 Task: Look for One-way flight tickets for 2 adults, in Premium economy from Aswan to Miami to travel on 16-Dec-2023.  Stops: Any number of stops. Choice of flight is British Airways.  Outbound departure time preference is 10:00.
Action: Mouse moved to (394, 286)
Screenshot: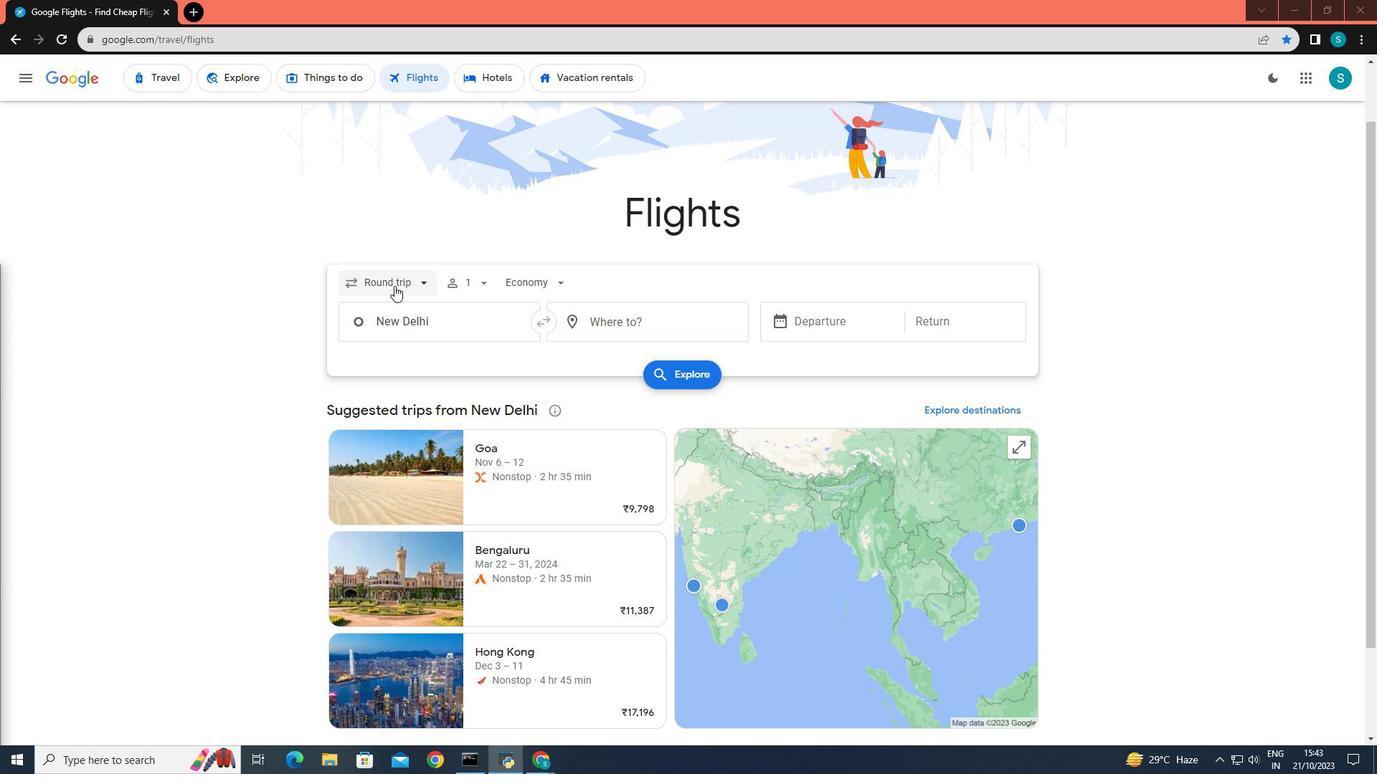 
Action: Mouse pressed left at (394, 286)
Screenshot: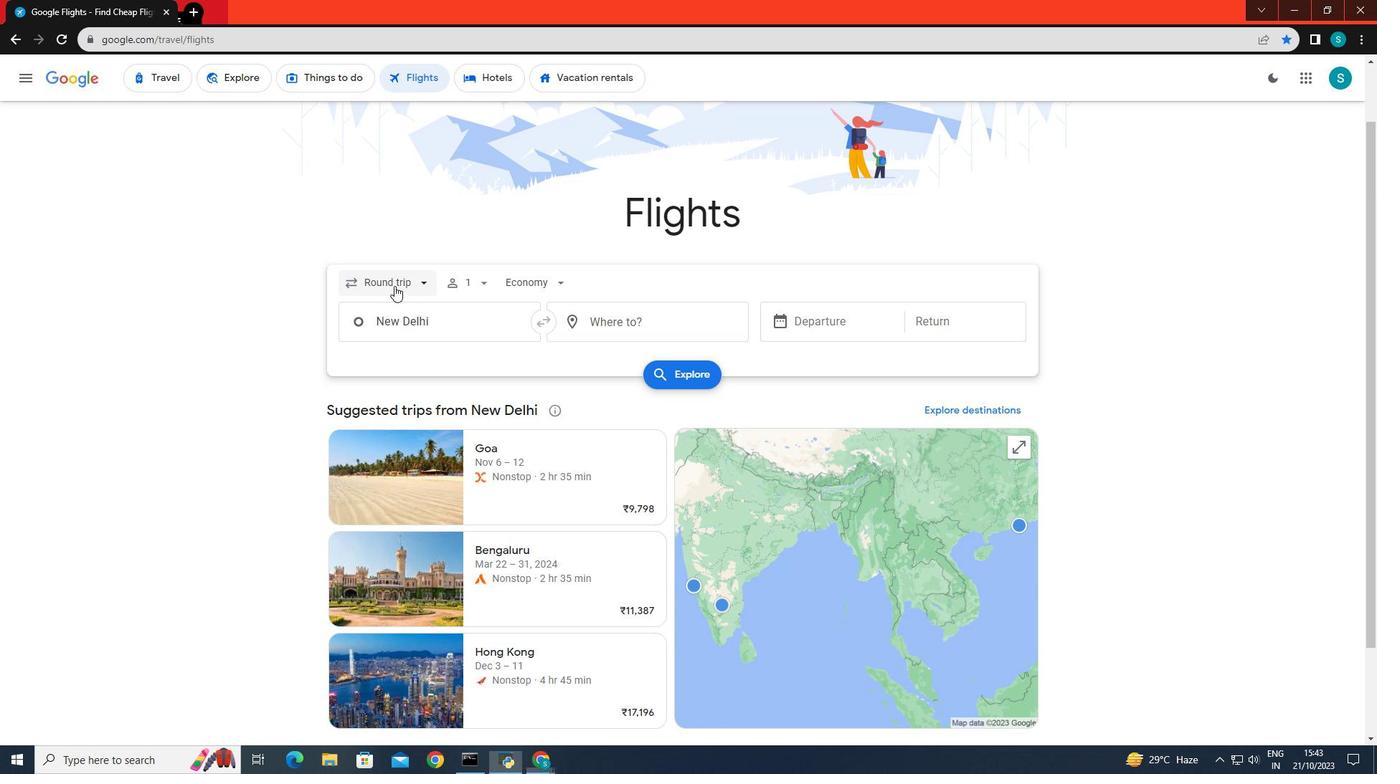 
Action: Mouse moved to (385, 351)
Screenshot: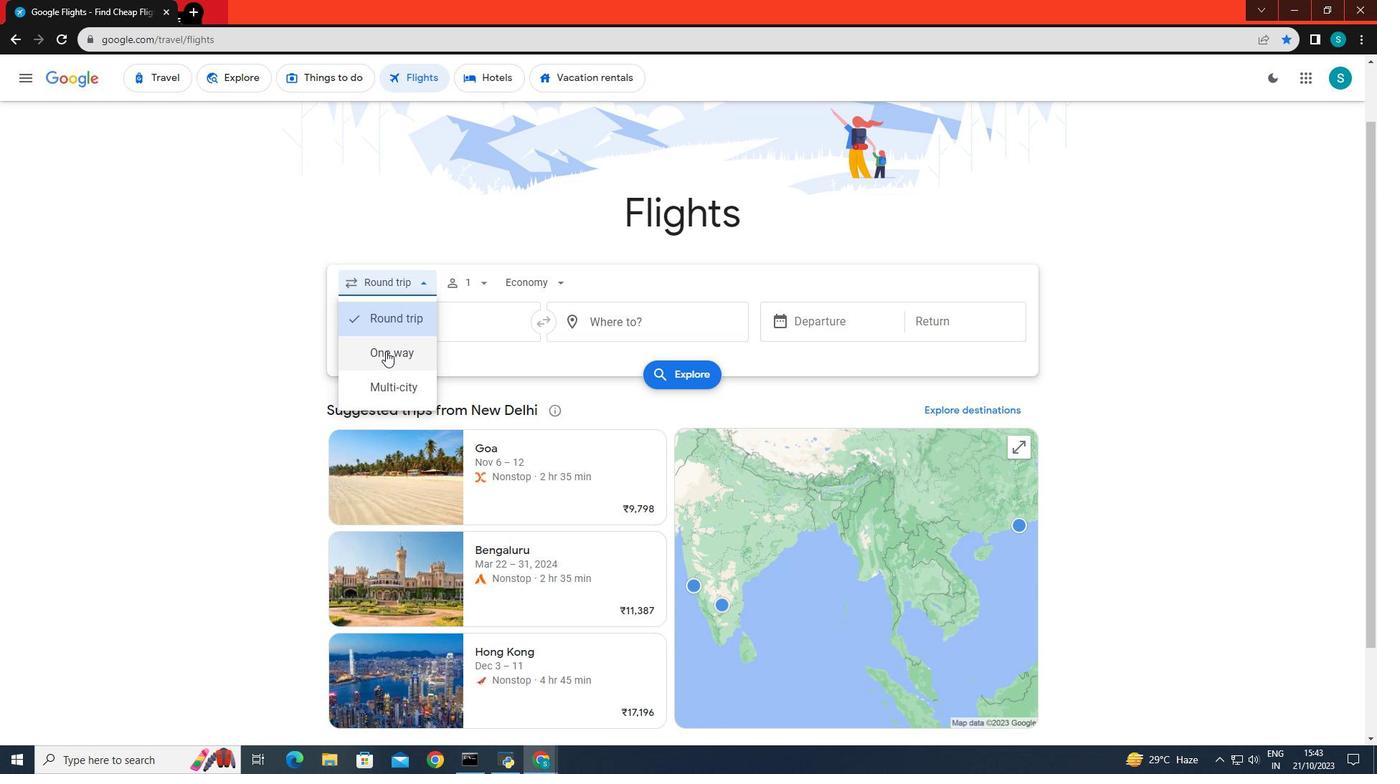 
Action: Mouse pressed left at (385, 351)
Screenshot: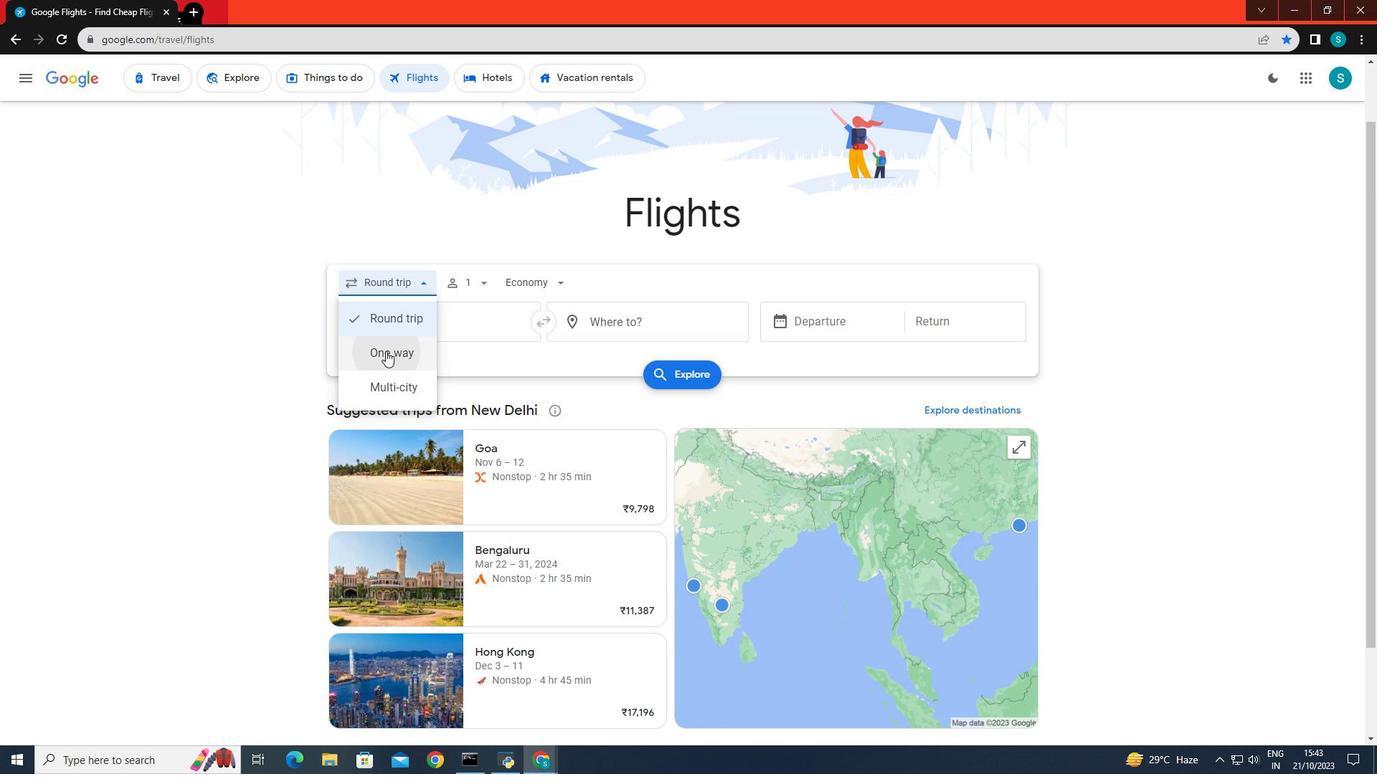 
Action: Mouse moved to (453, 273)
Screenshot: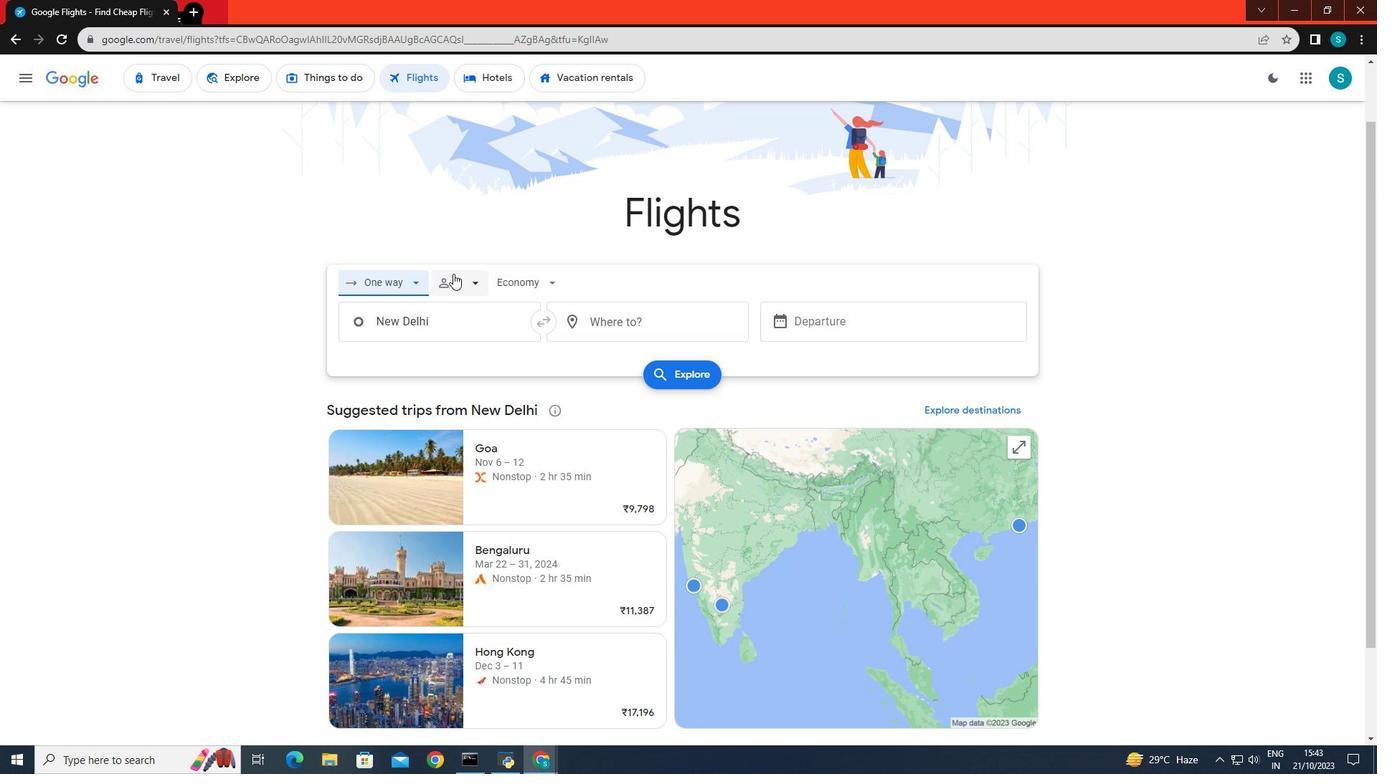 
Action: Mouse pressed left at (453, 273)
Screenshot: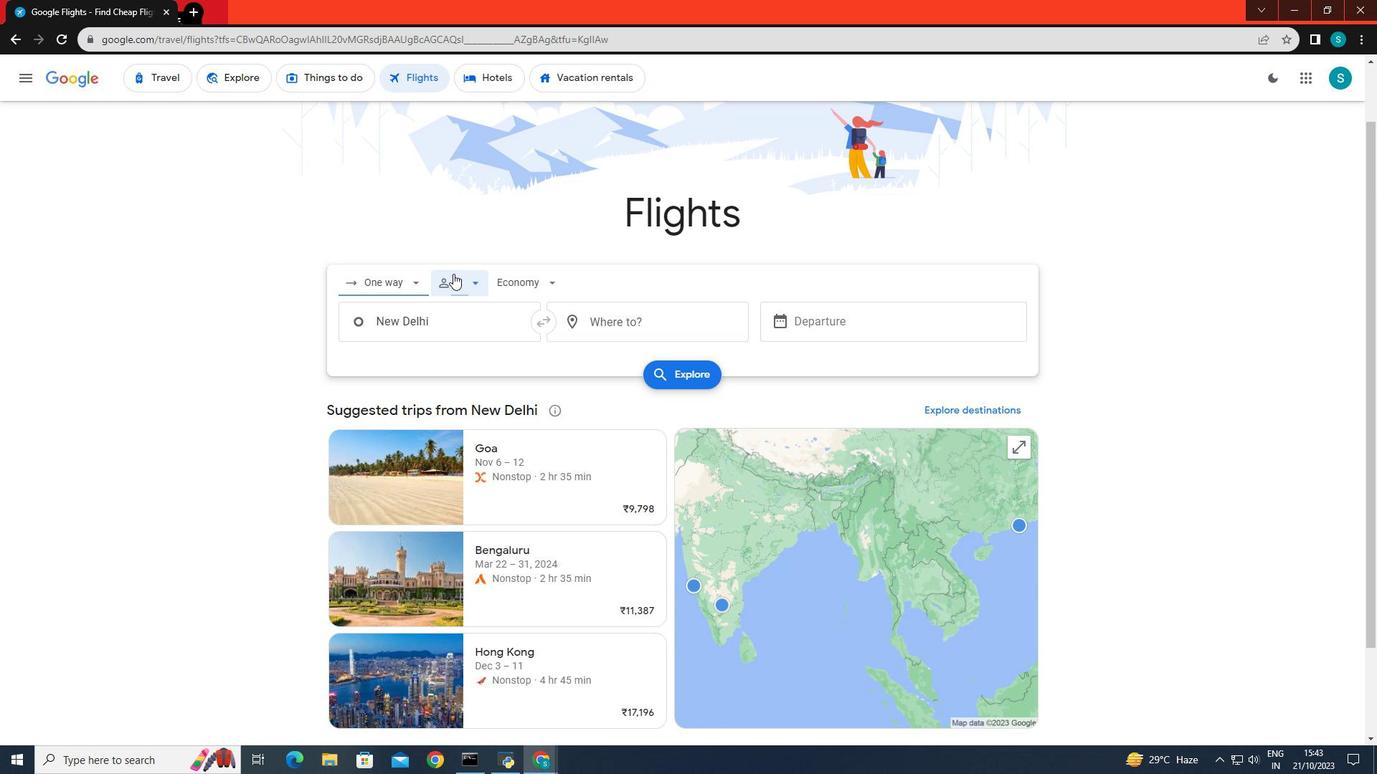 
Action: Mouse moved to (576, 313)
Screenshot: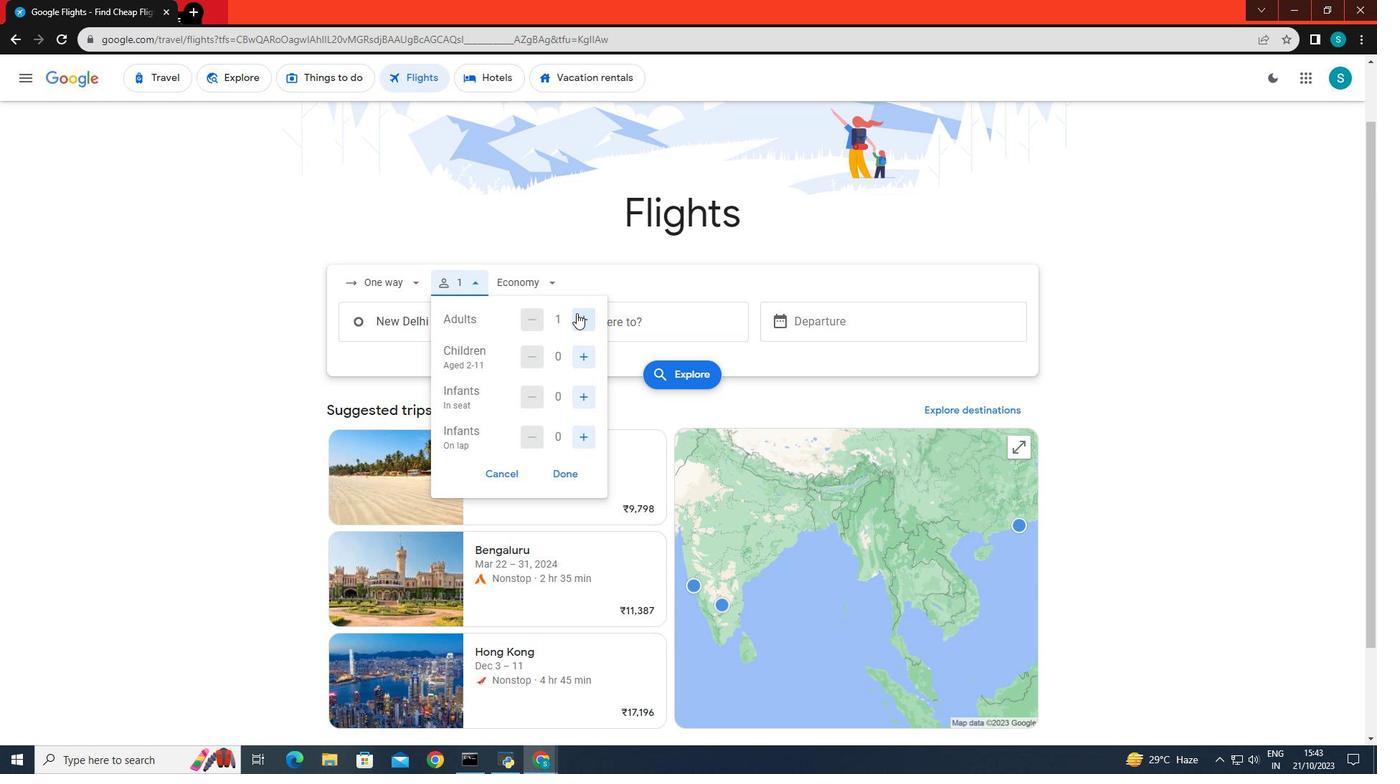 
Action: Mouse pressed left at (576, 313)
Screenshot: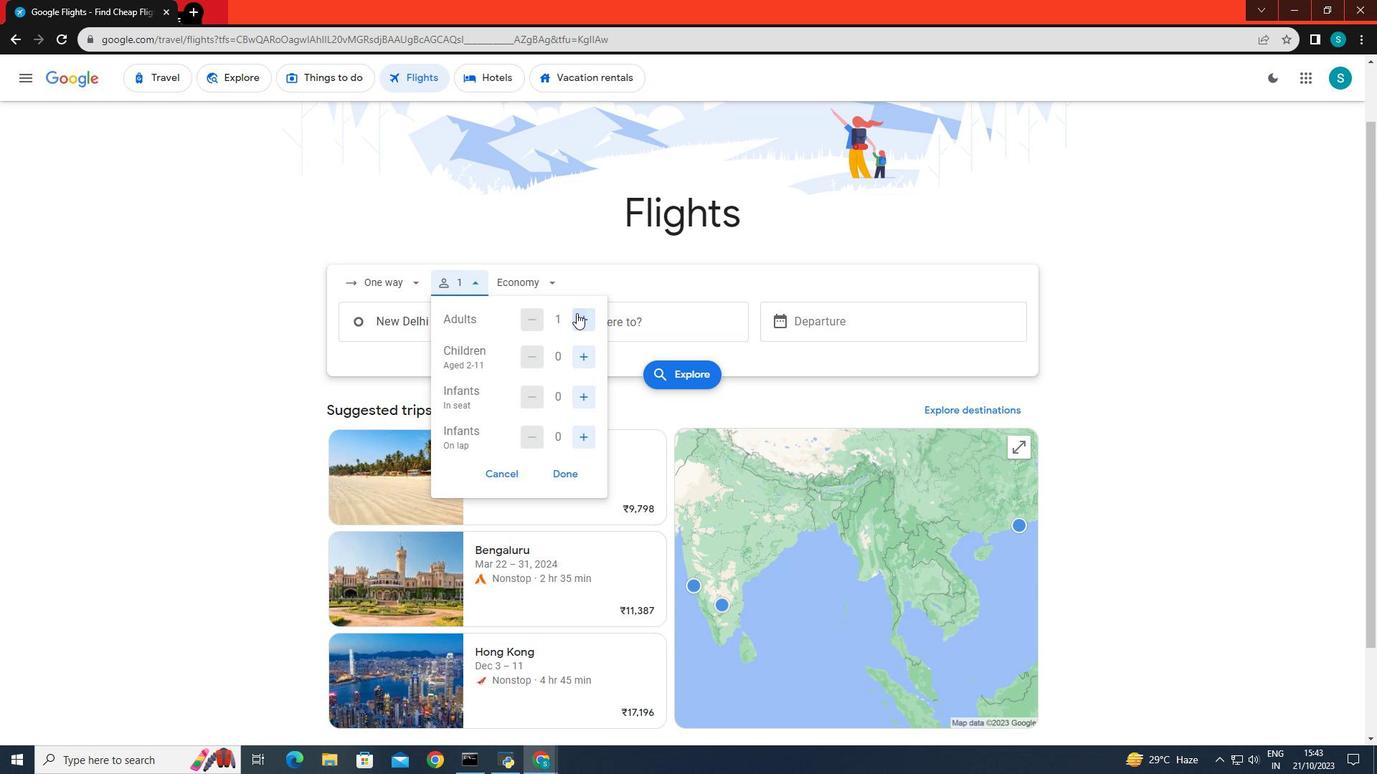 
Action: Mouse moved to (558, 479)
Screenshot: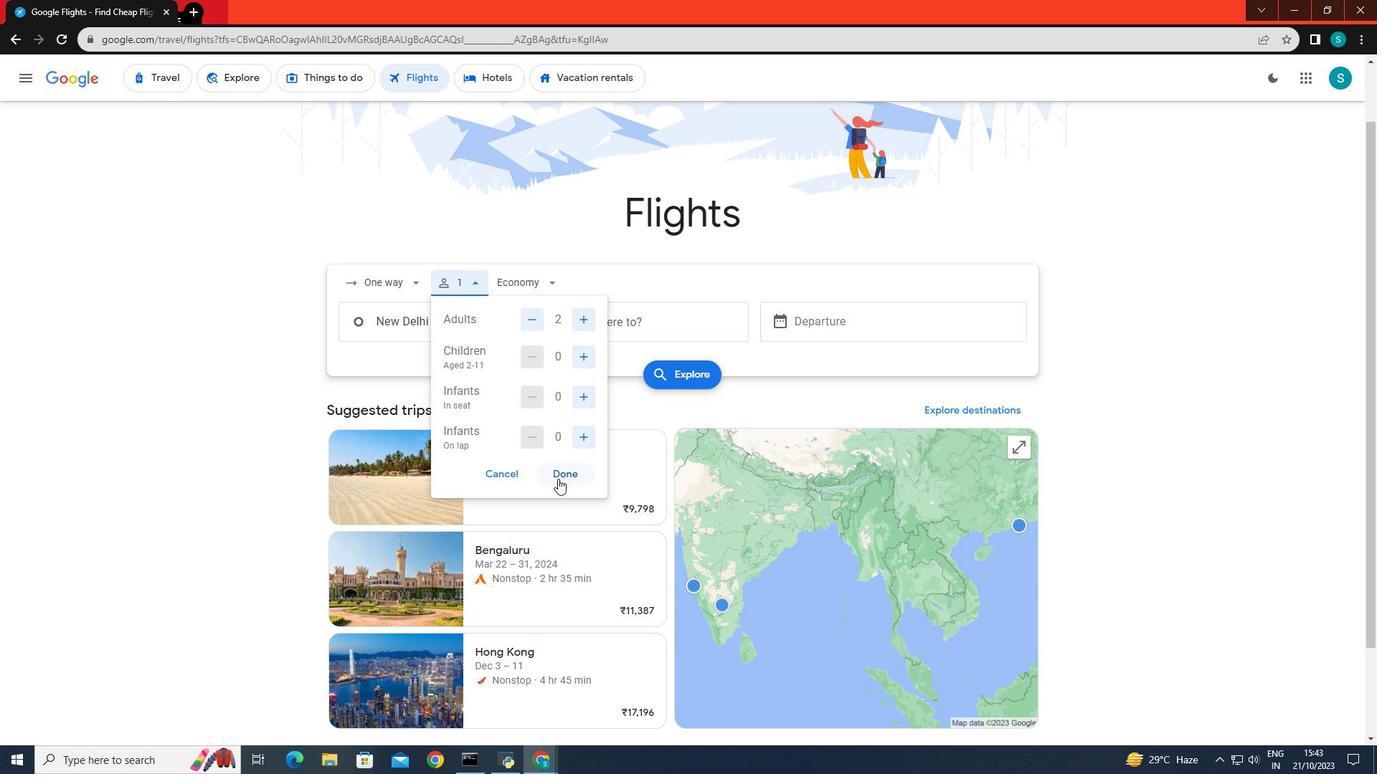 
Action: Mouse pressed left at (558, 479)
Screenshot: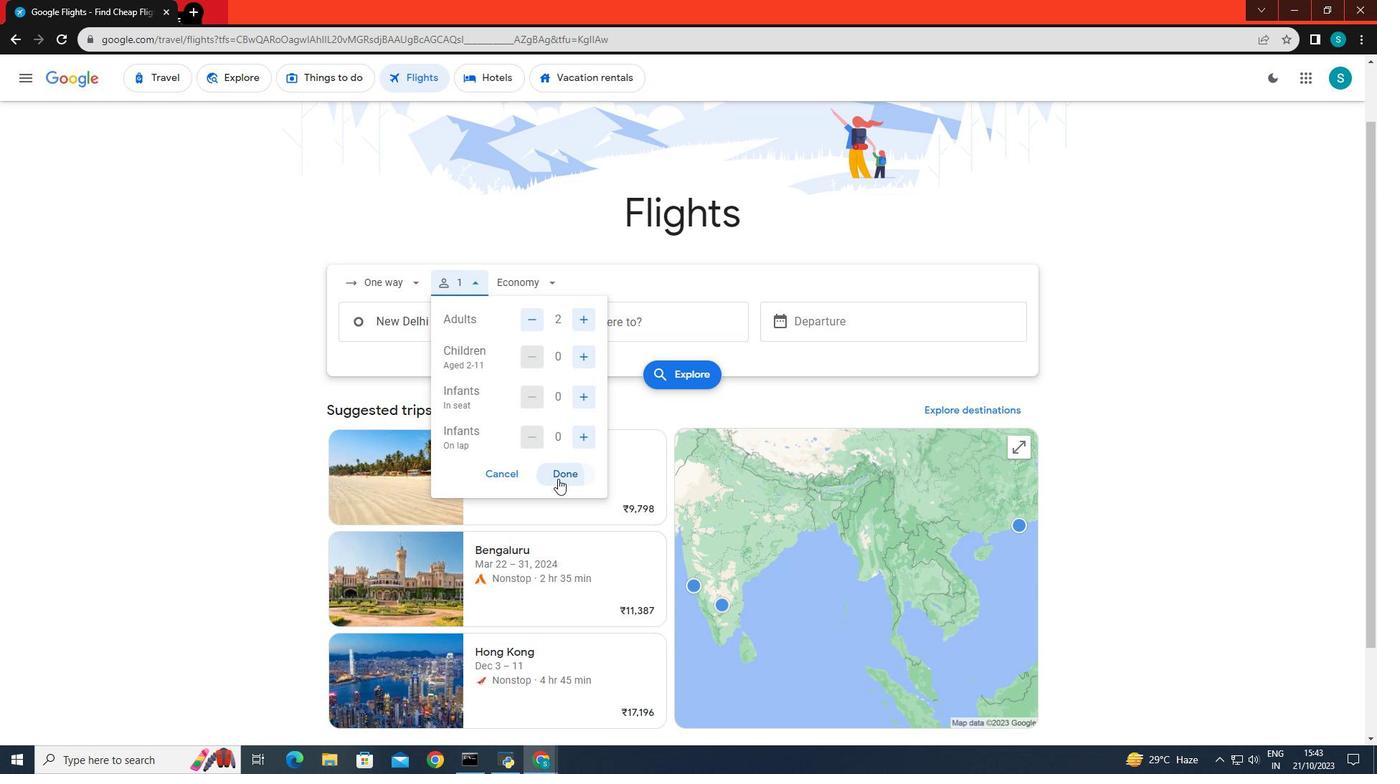 
Action: Mouse moved to (525, 278)
Screenshot: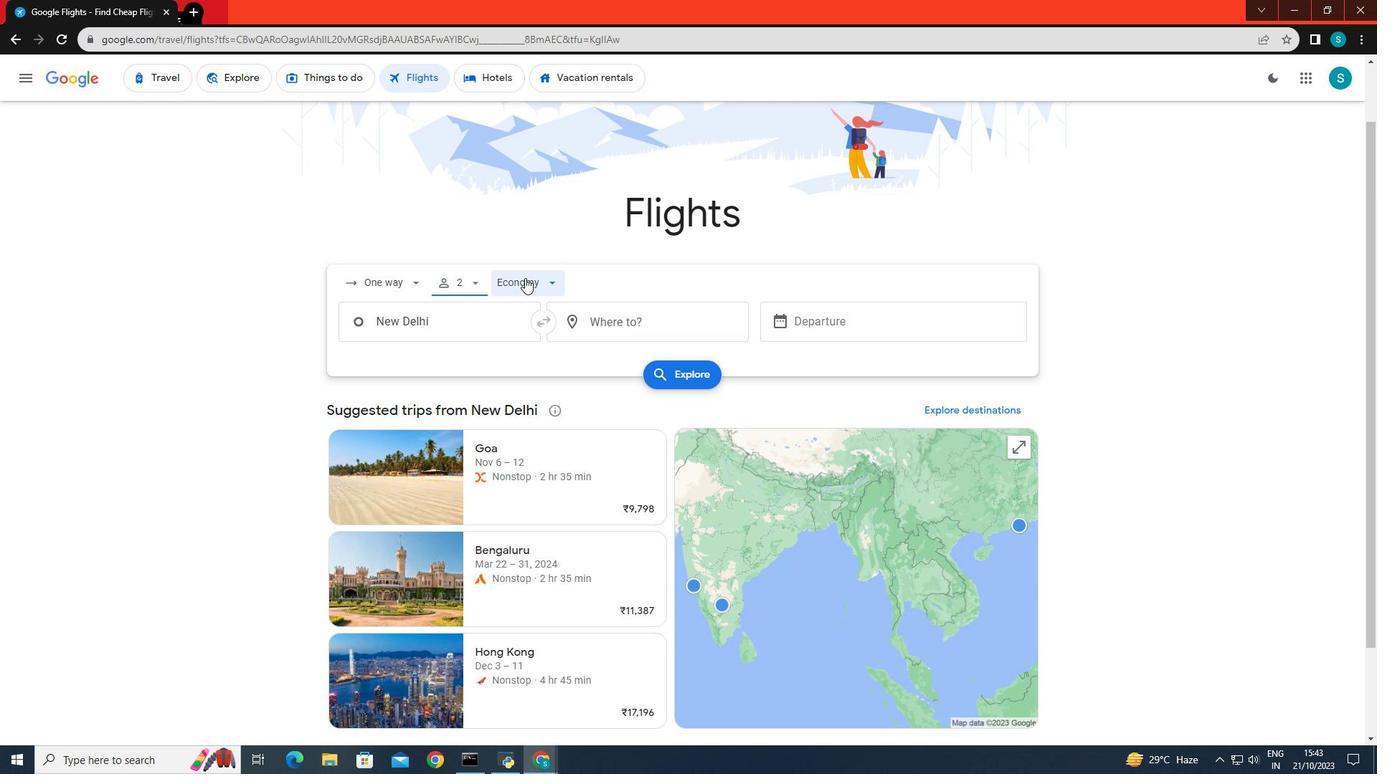 
Action: Mouse pressed left at (525, 278)
Screenshot: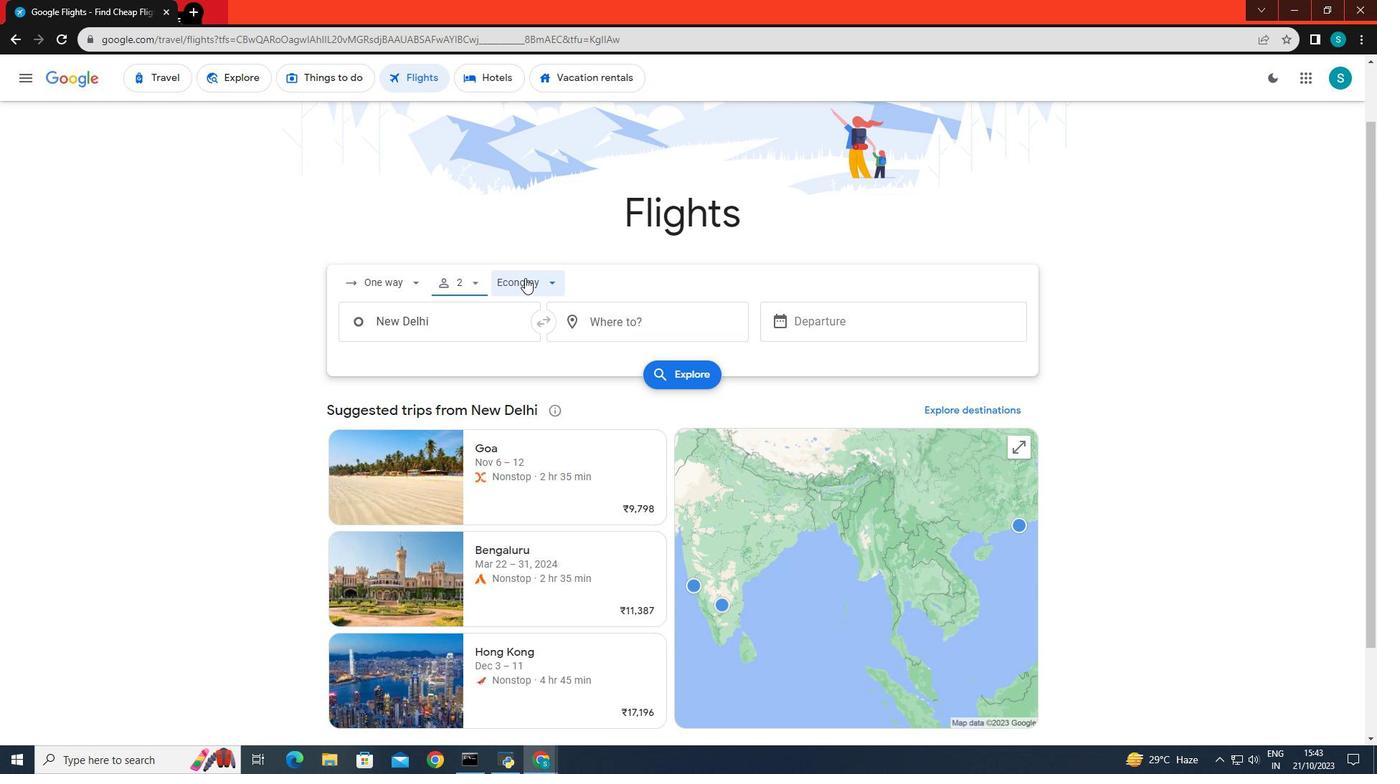 
Action: Mouse moved to (537, 317)
Screenshot: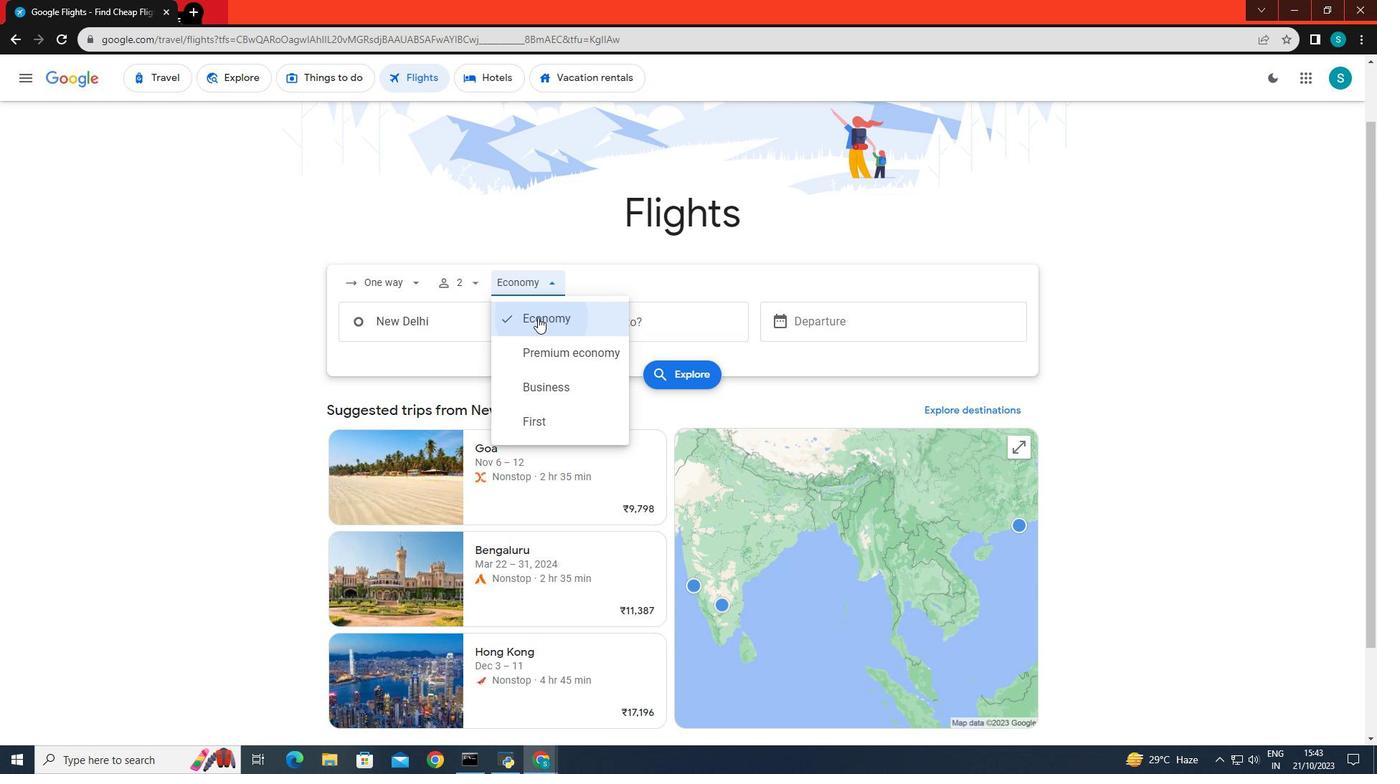 
Action: Mouse pressed left at (537, 317)
Screenshot: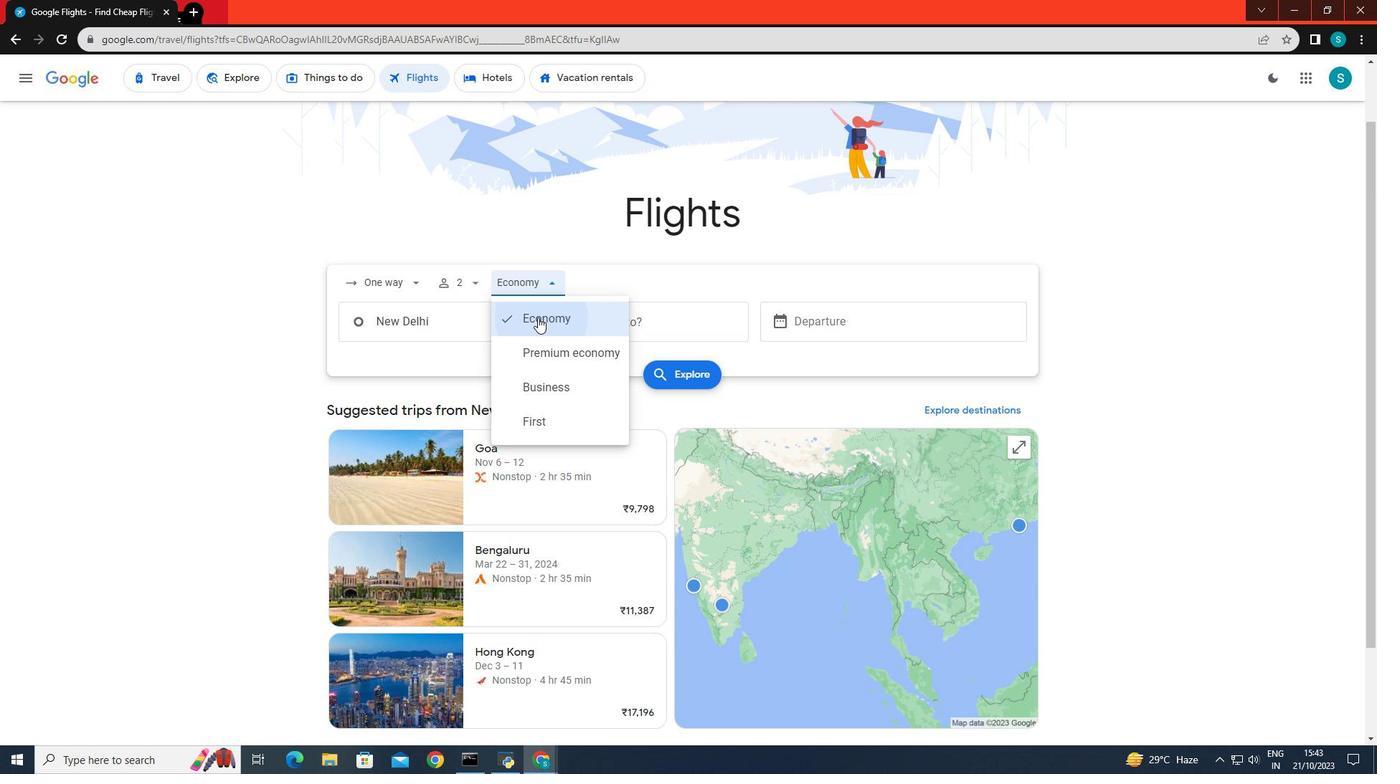 
Action: Mouse moved to (378, 321)
Screenshot: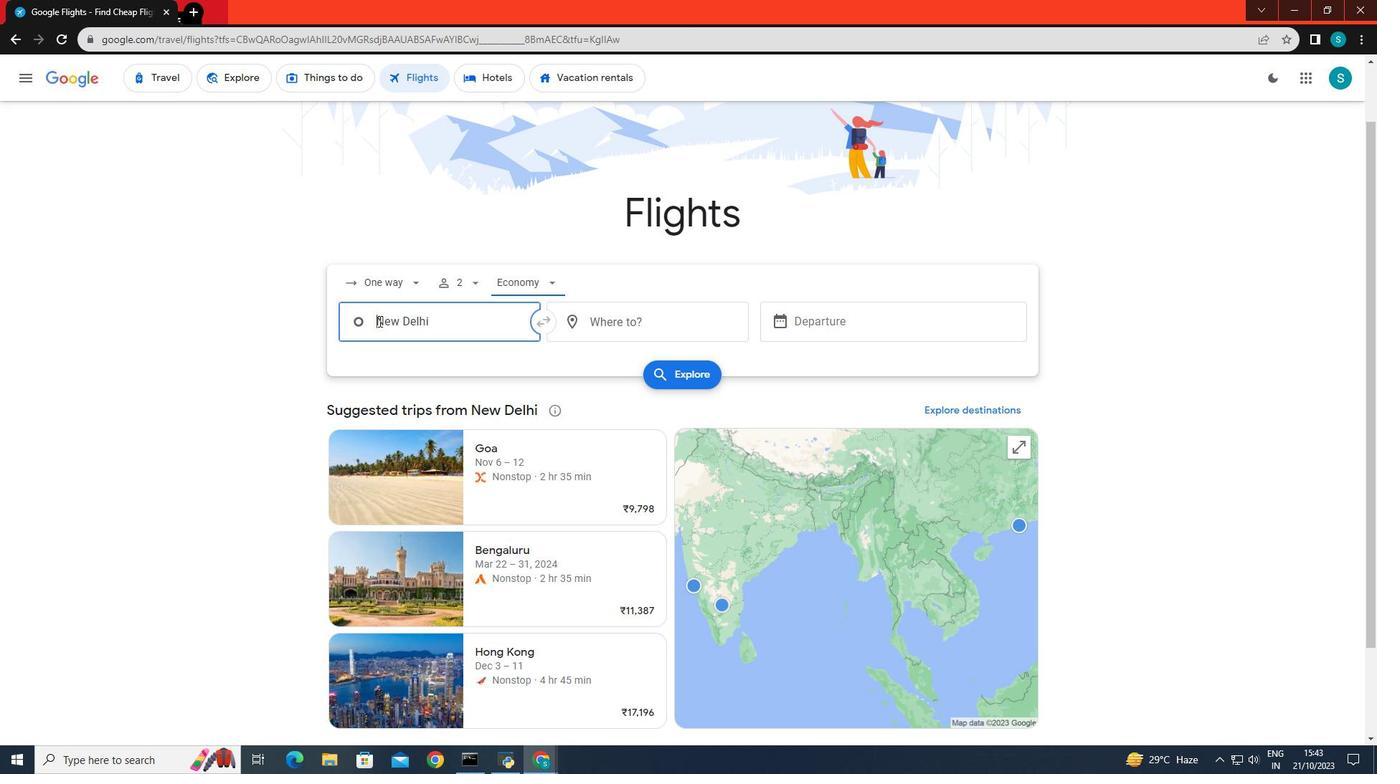 
Action: Mouse pressed left at (378, 321)
Screenshot: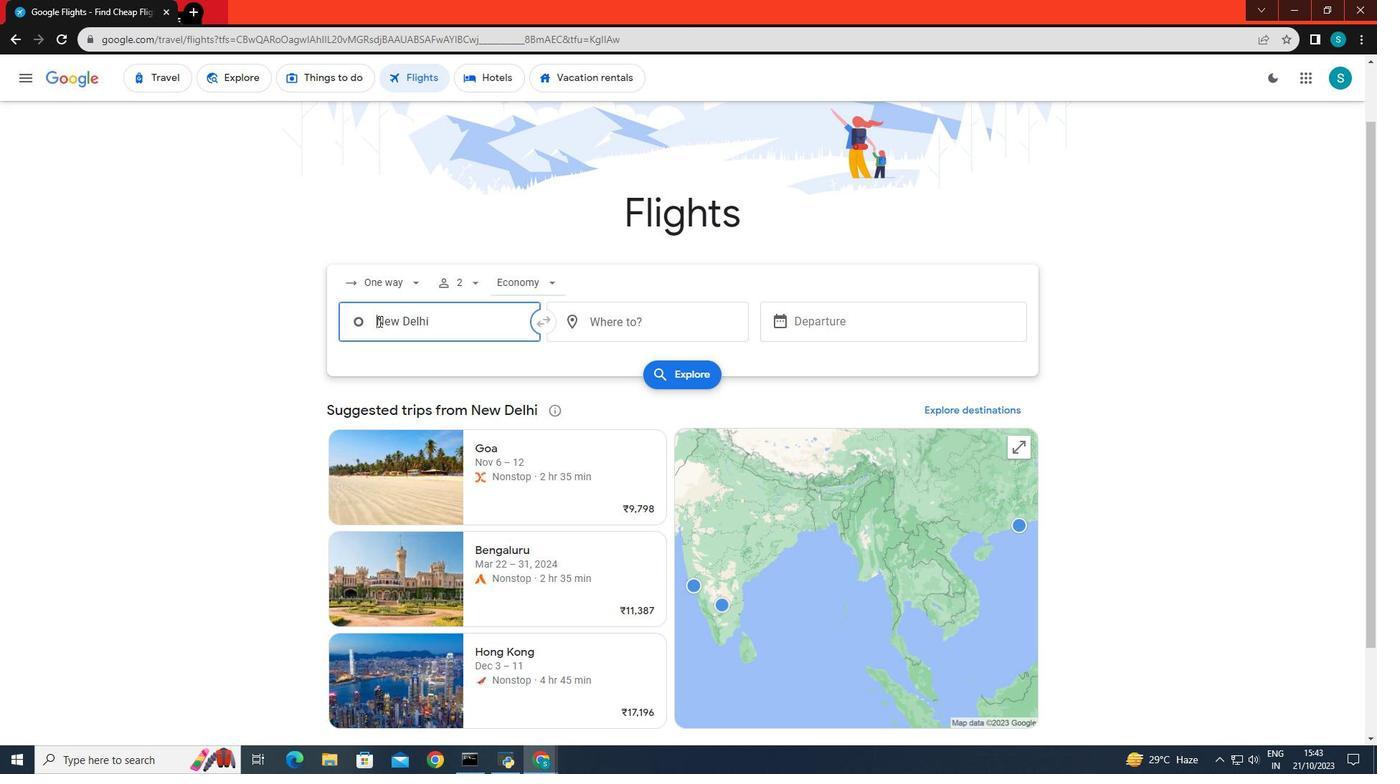 
Action: Key pressed <Key.caps_lock>A<Key.caps_lock>swan
Screenshot: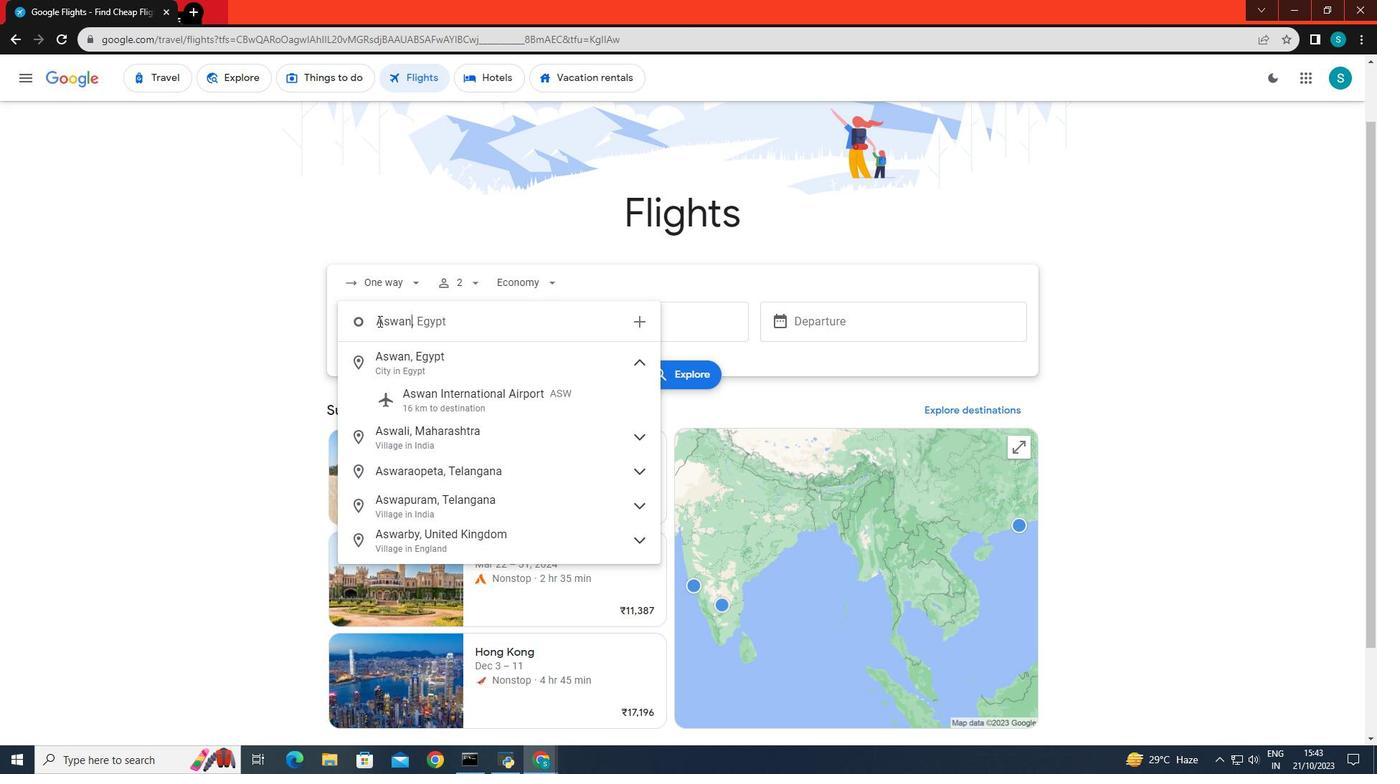 
Action: Mouse moved to (421, 393)
Screenshot: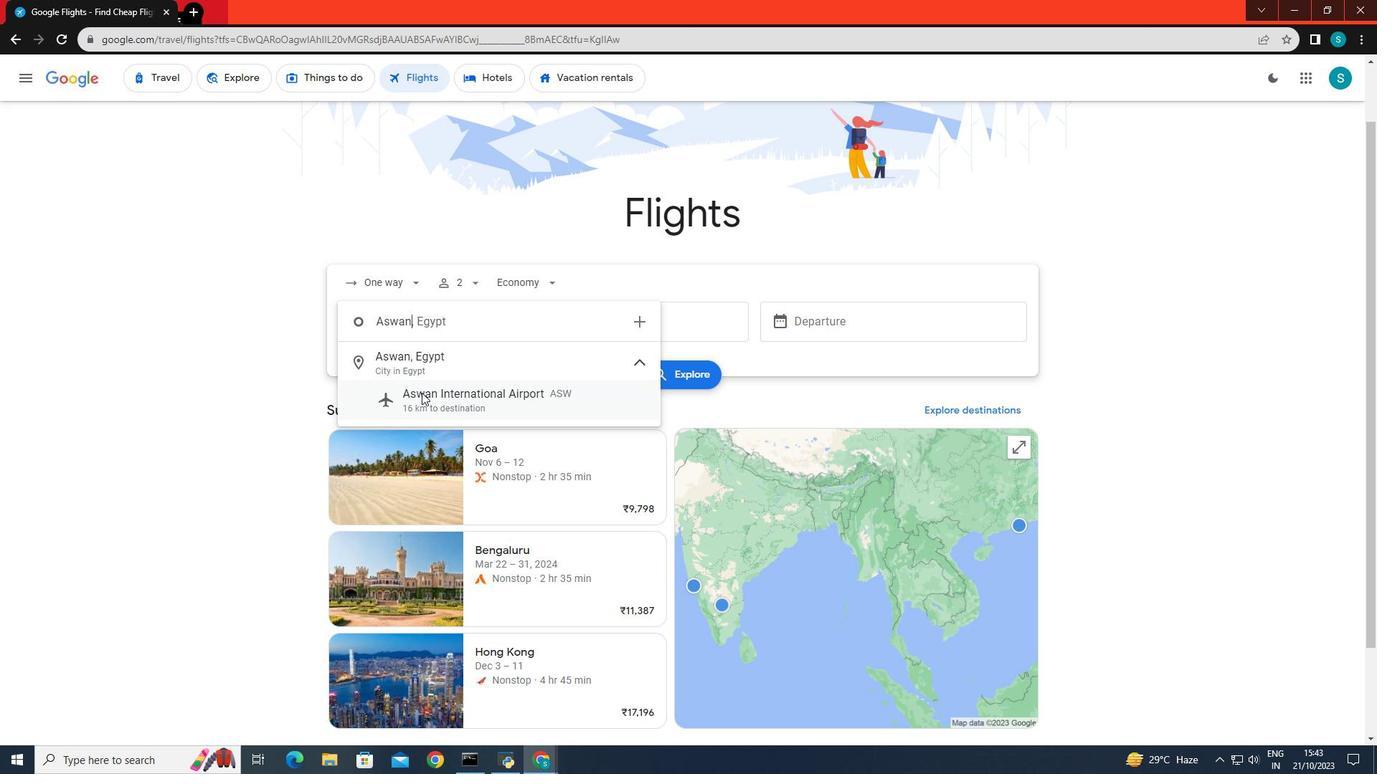 
Action: Mouse pressed left at (421, 393)
Screenshot: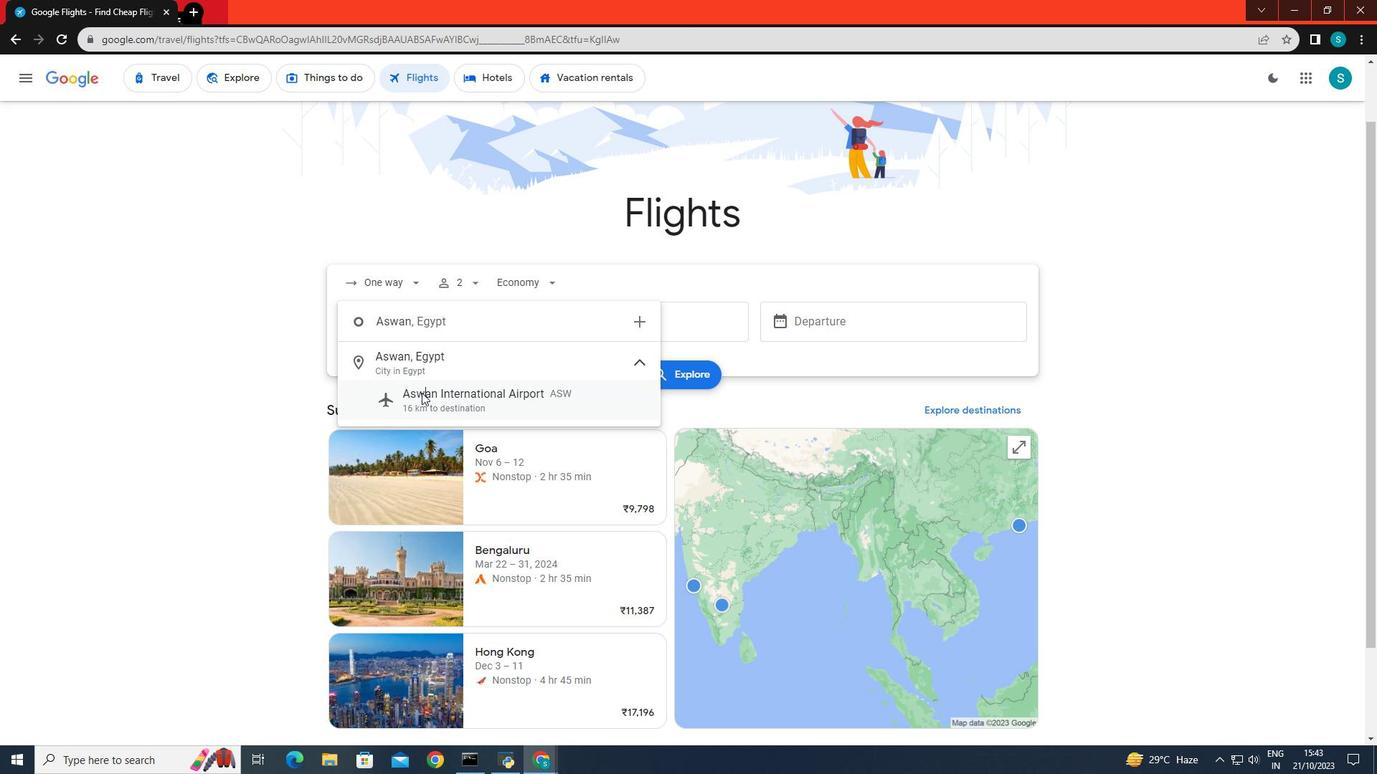 
Action: Mouse moved to (575, 324)
Screenshot: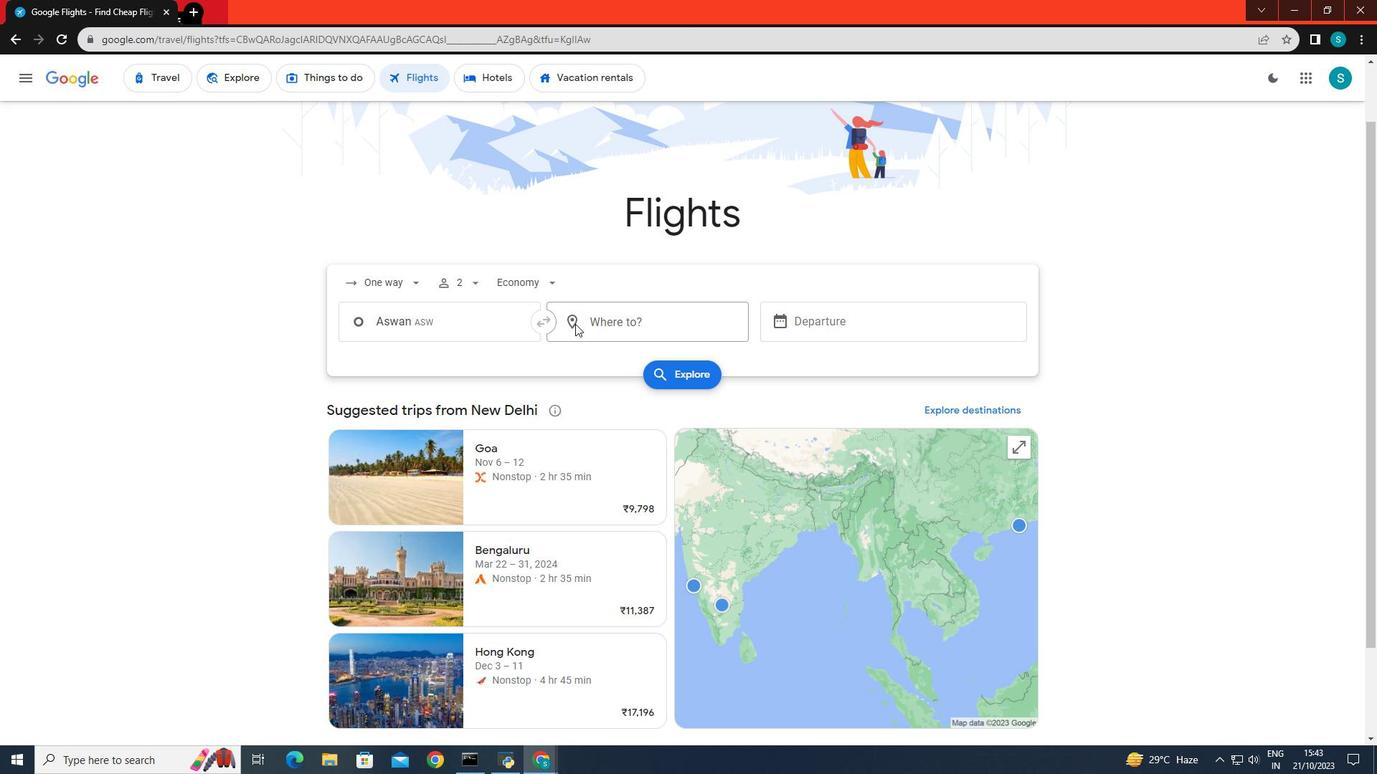 
Action: Mouse pressed left at (575, 324)
Screenshot: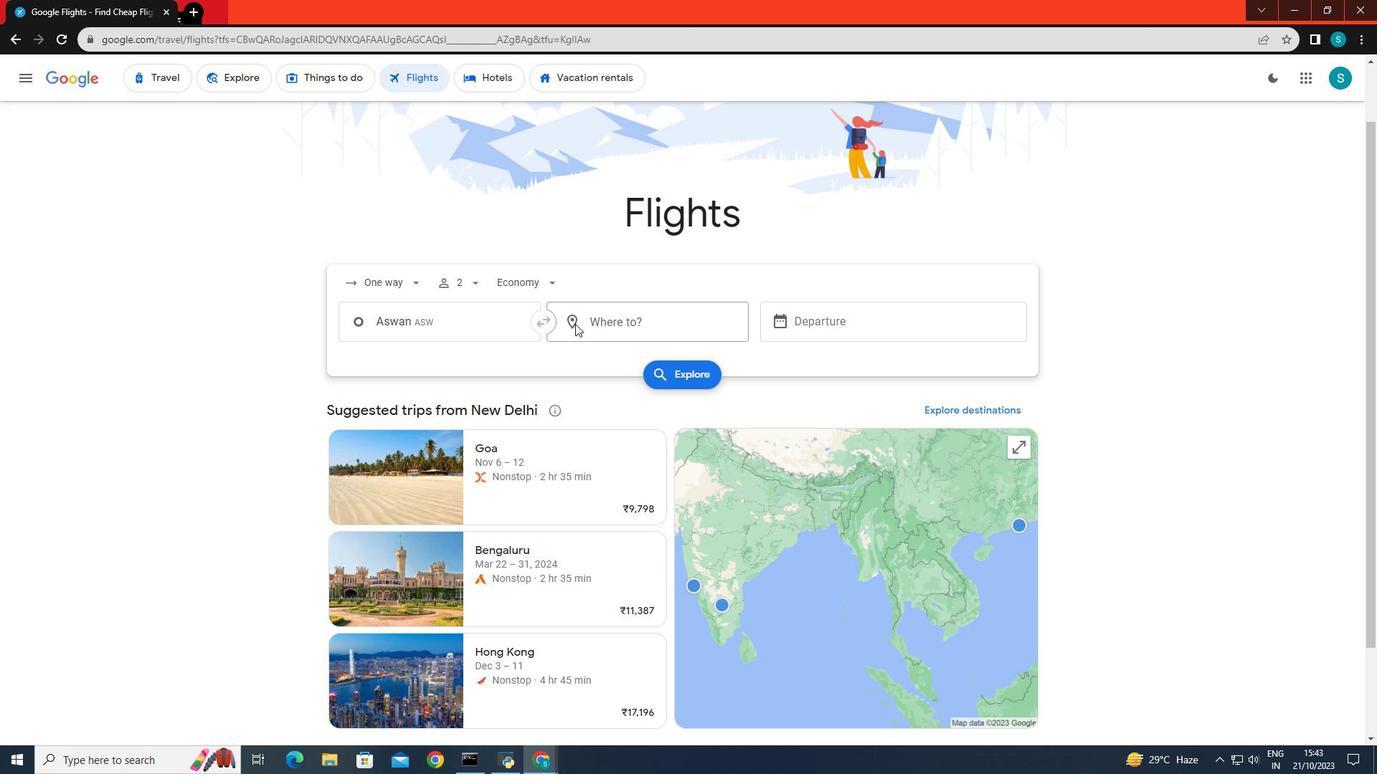 
Action: Key pressed <Key.caps_lock>M<Key.caps_lock>iami
Screenshot: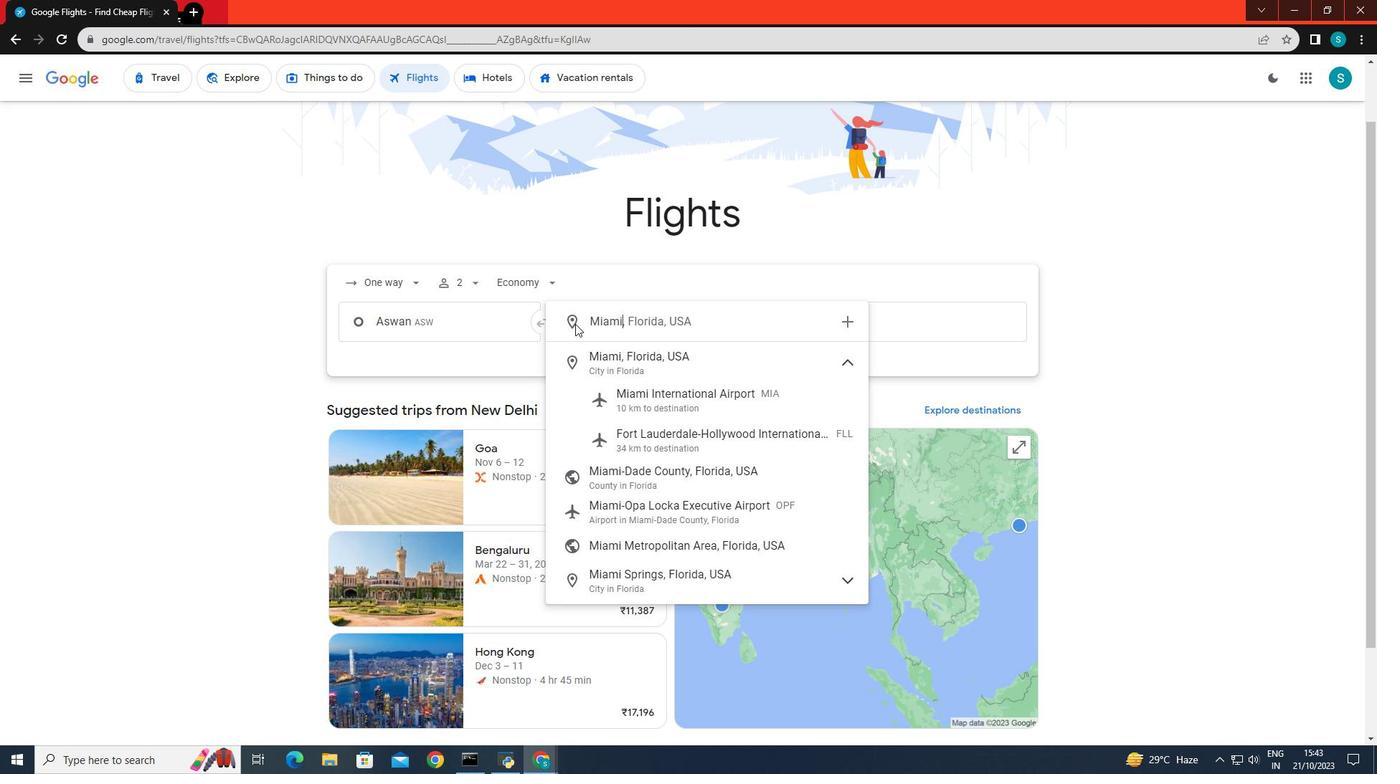 
Action: Mouse moved to (624, 396)
Screenshot: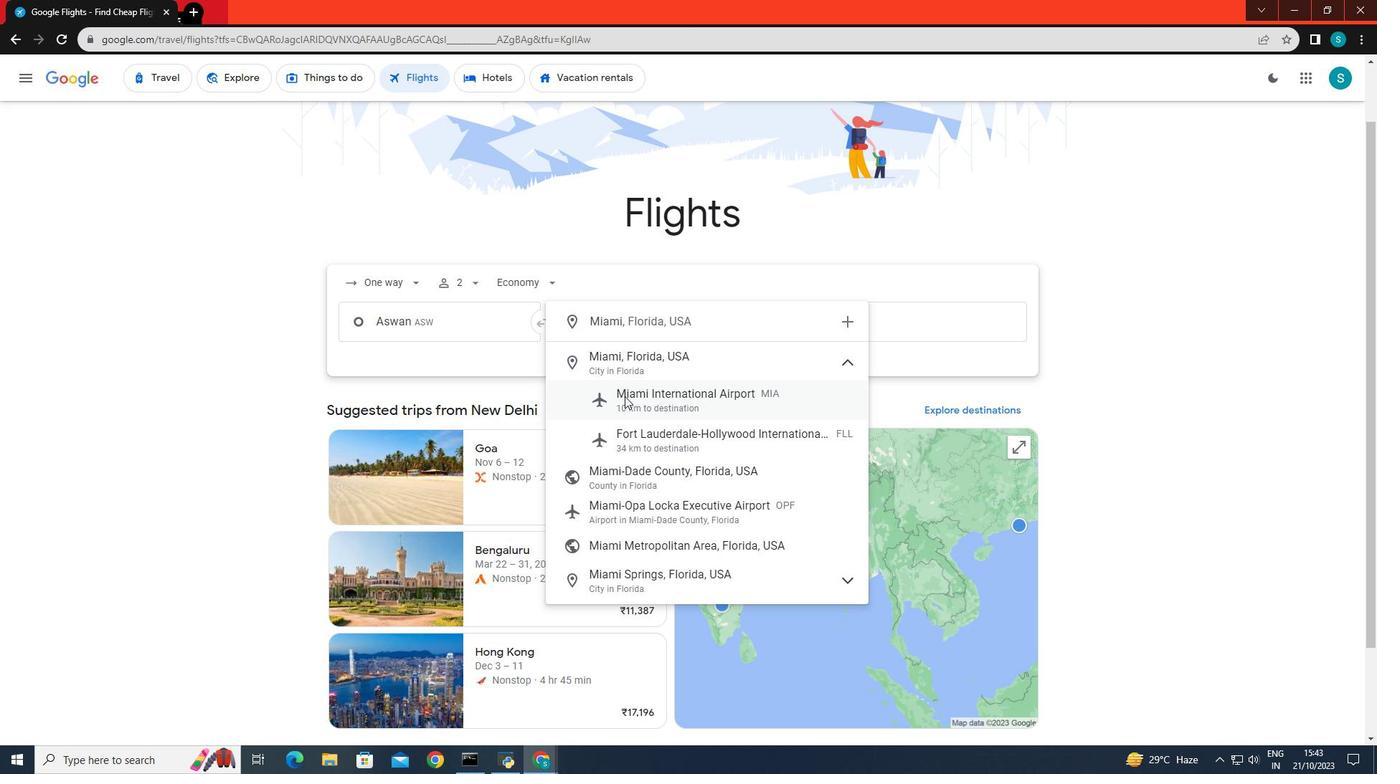 
Action: Mouse pressed left at (624, 396)
Screenshot: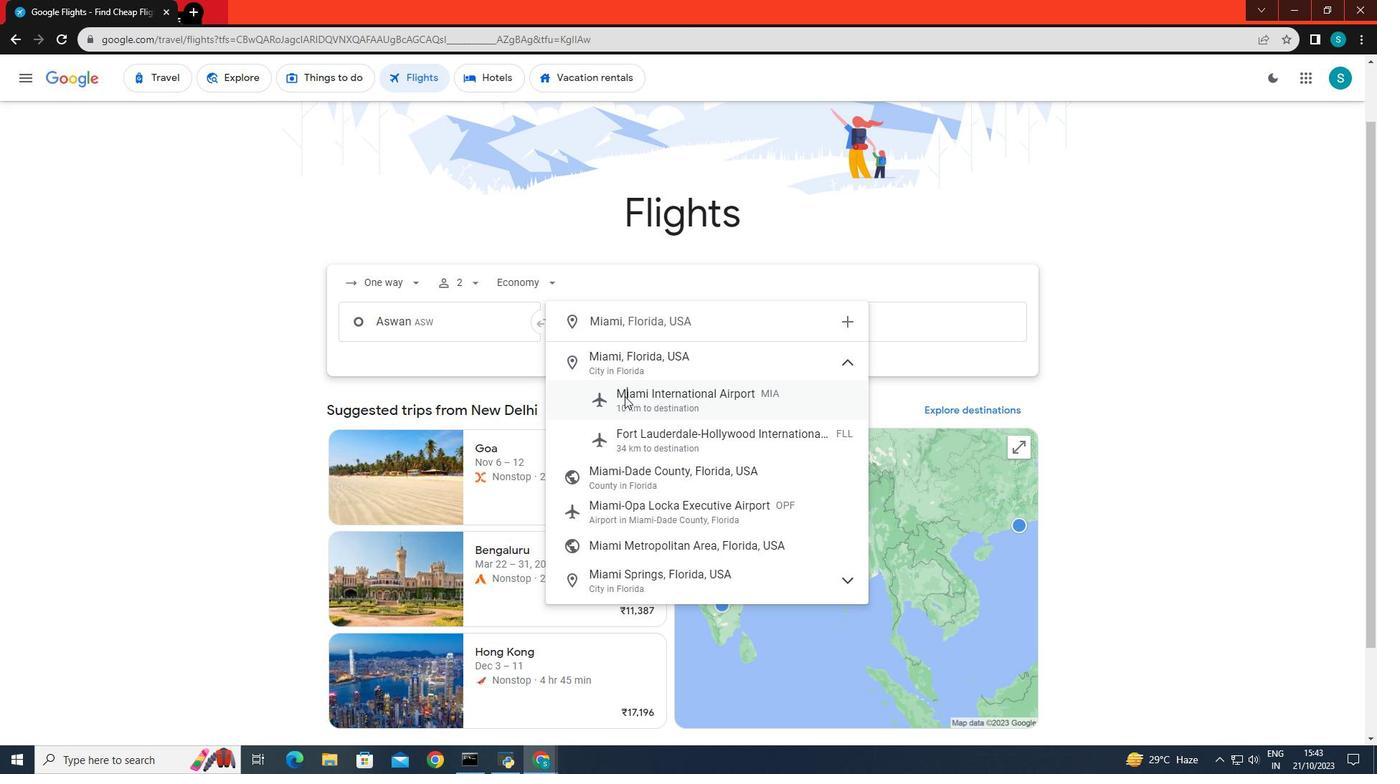 
Action: Mouse moved to (815, 324)
Screenshot: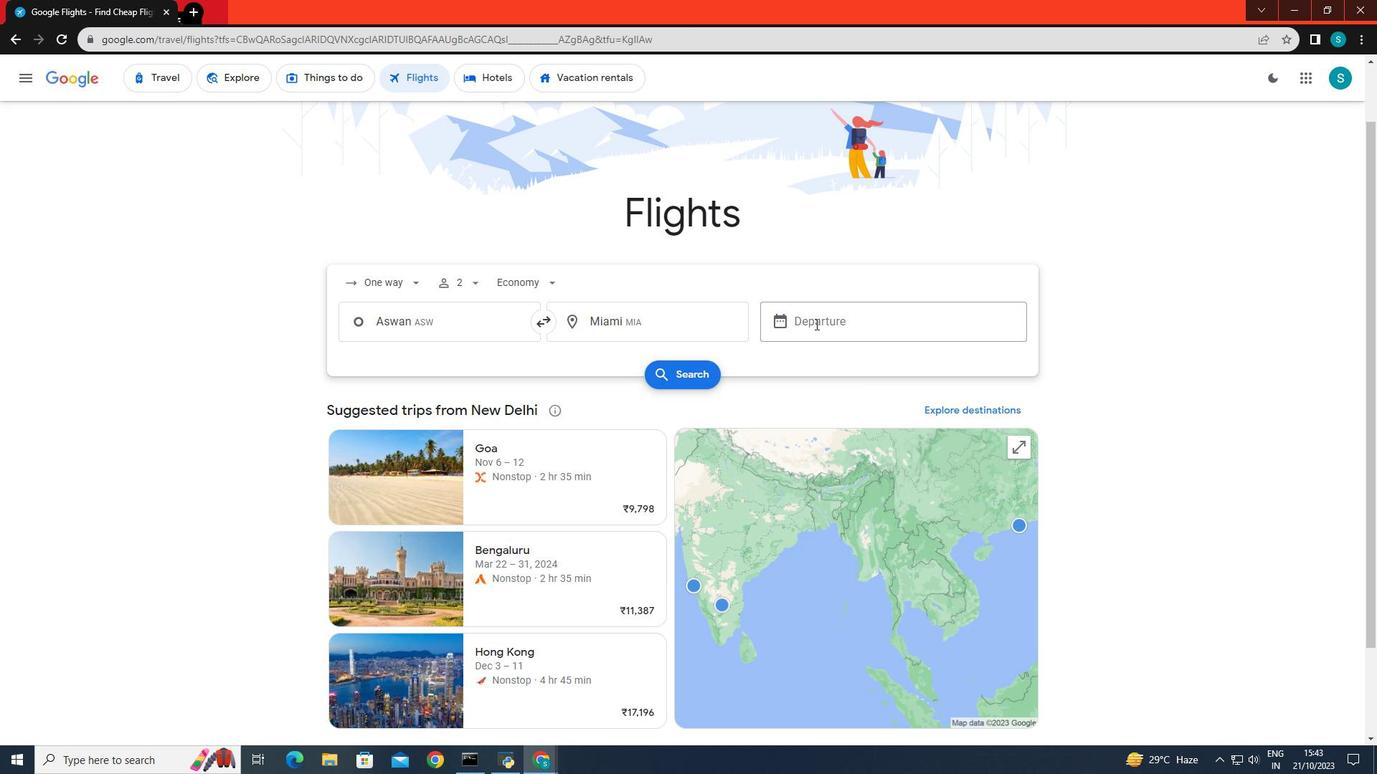 
Action: Mouse pressed left at (815, 324)
Screenshot: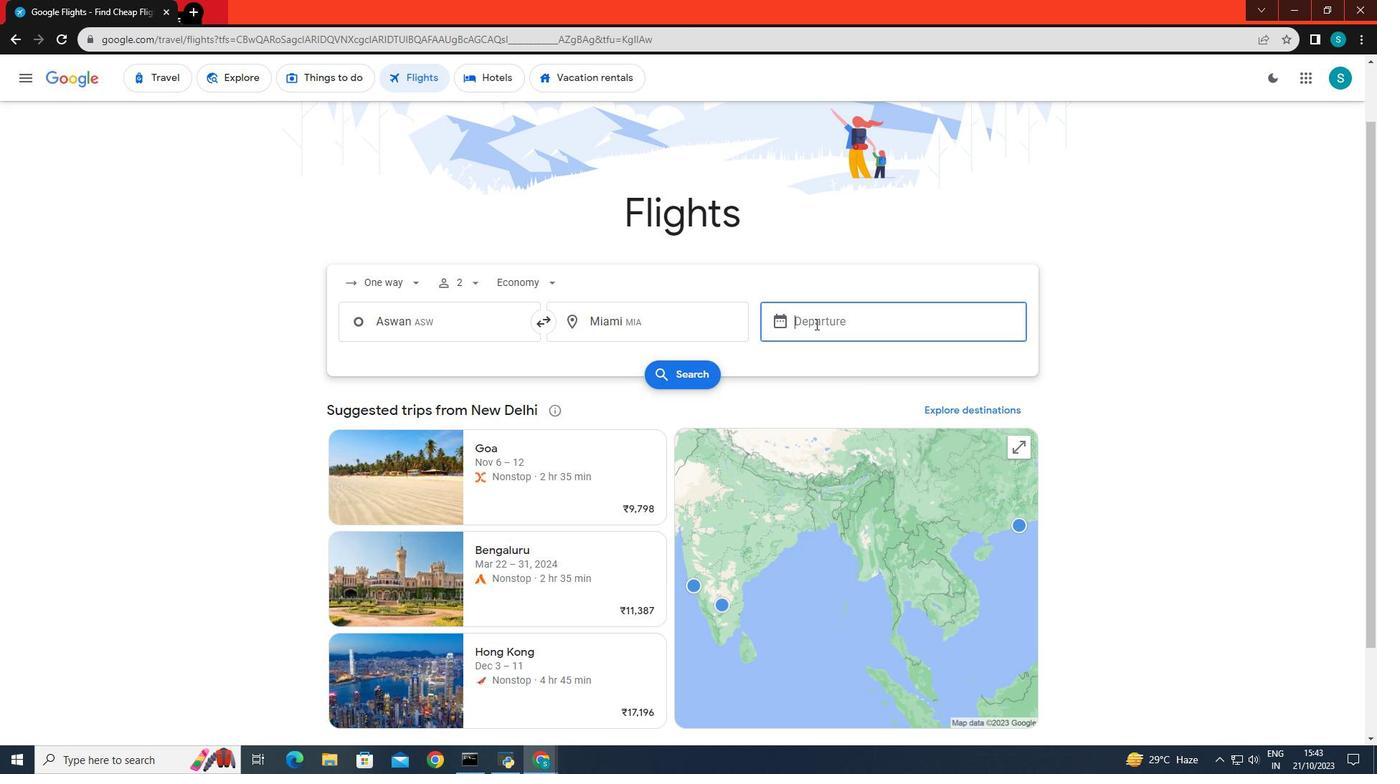 
Action: Mouse moved to (1040, 502)
Screenshot: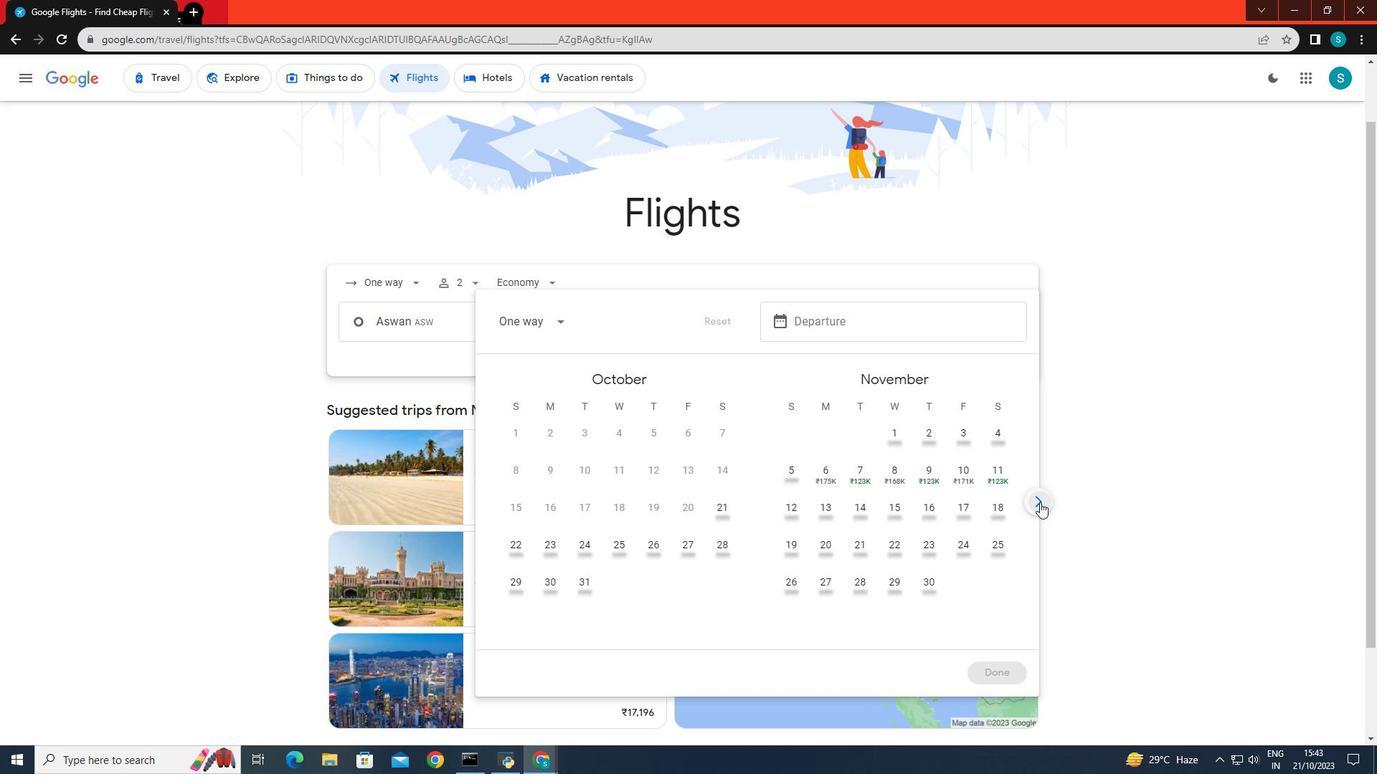 
Action: Mouse pressed left at (1040, 502)
Screenshot: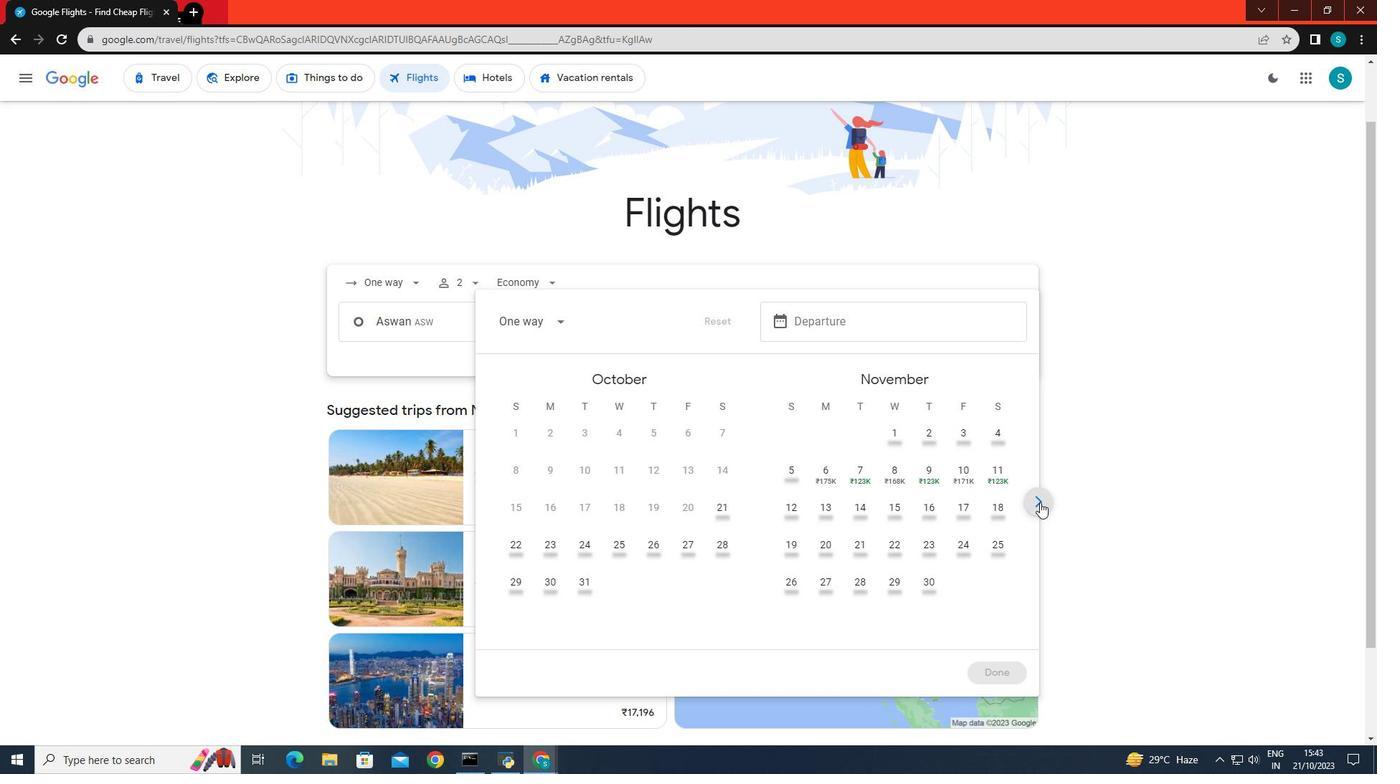 
Action: Mouse moved to (996, 512)
Screenshot: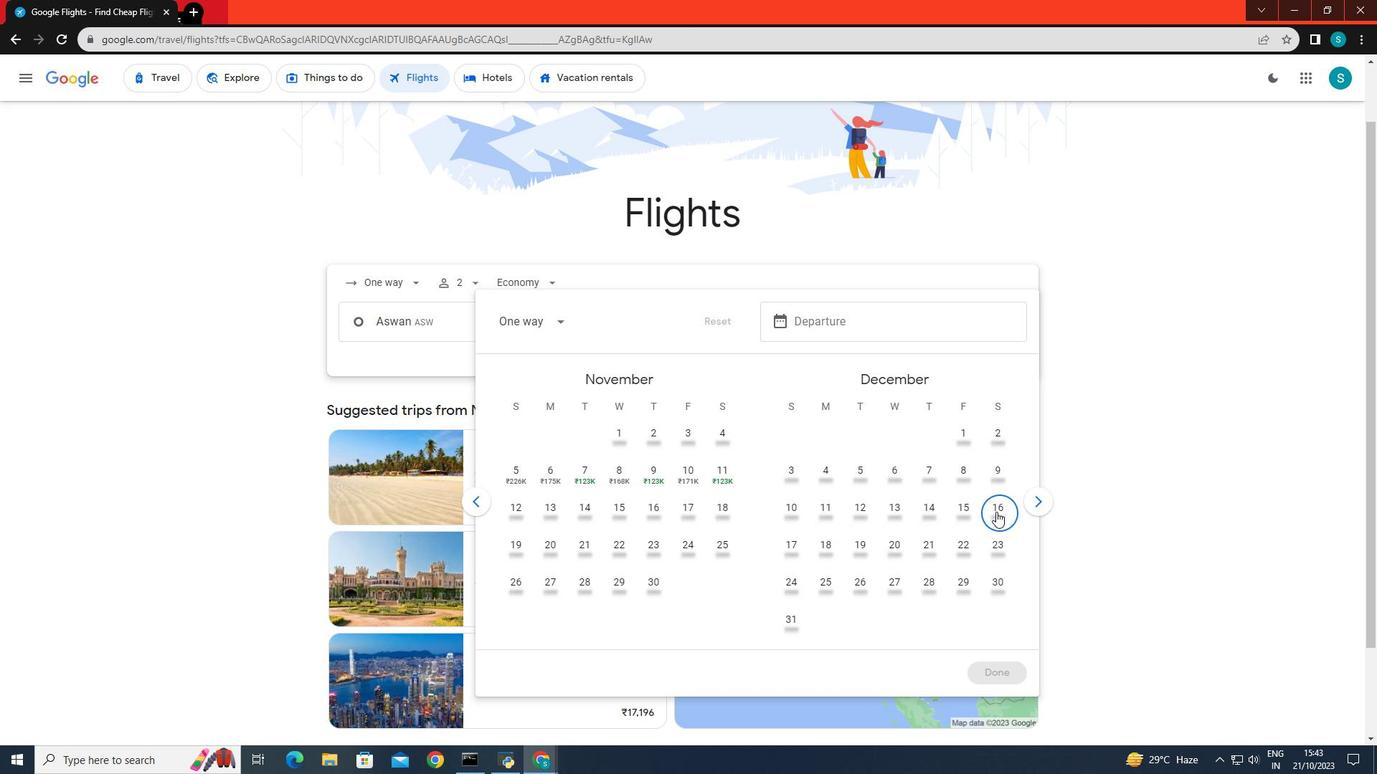 
Action: Mouse pressed left at (996, 512)
Screenshot: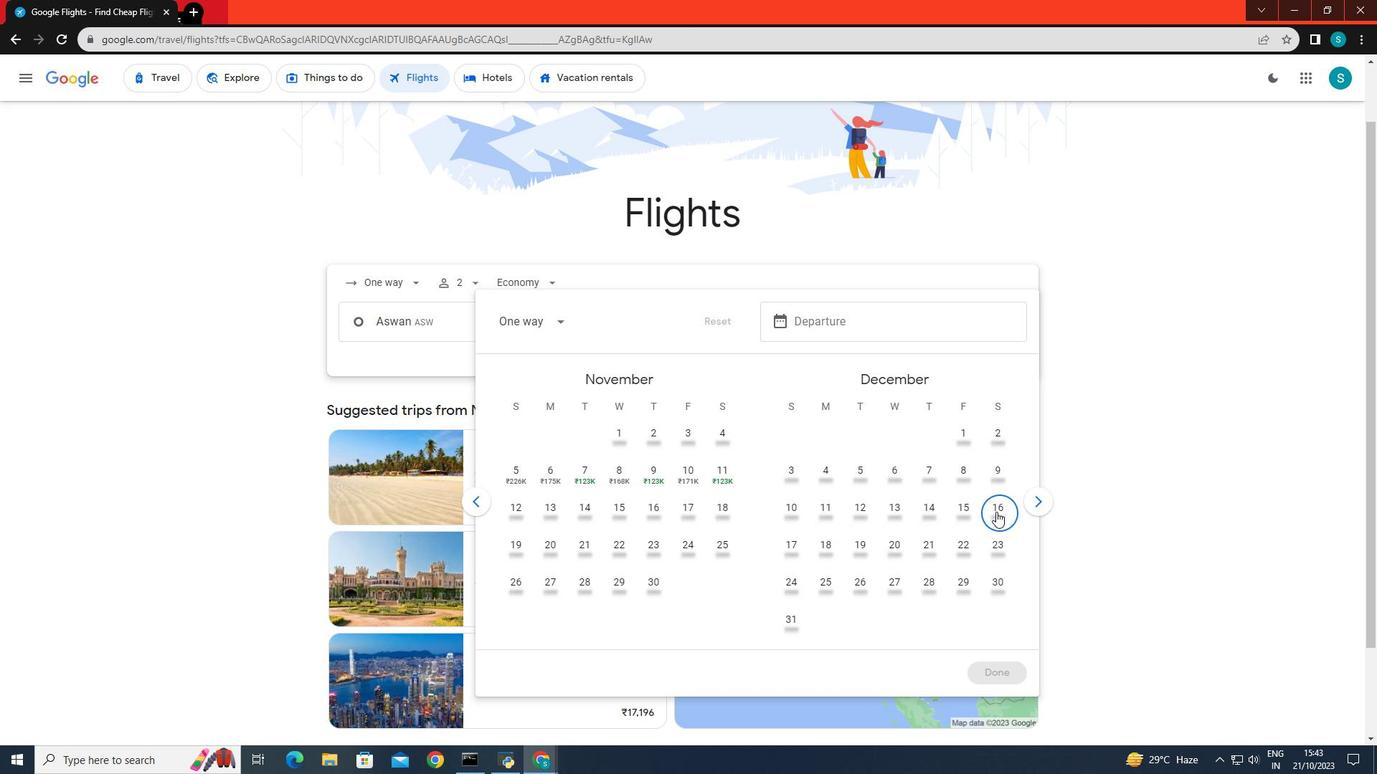 
Action: Mouse moved to (991, 668)
Screenshot: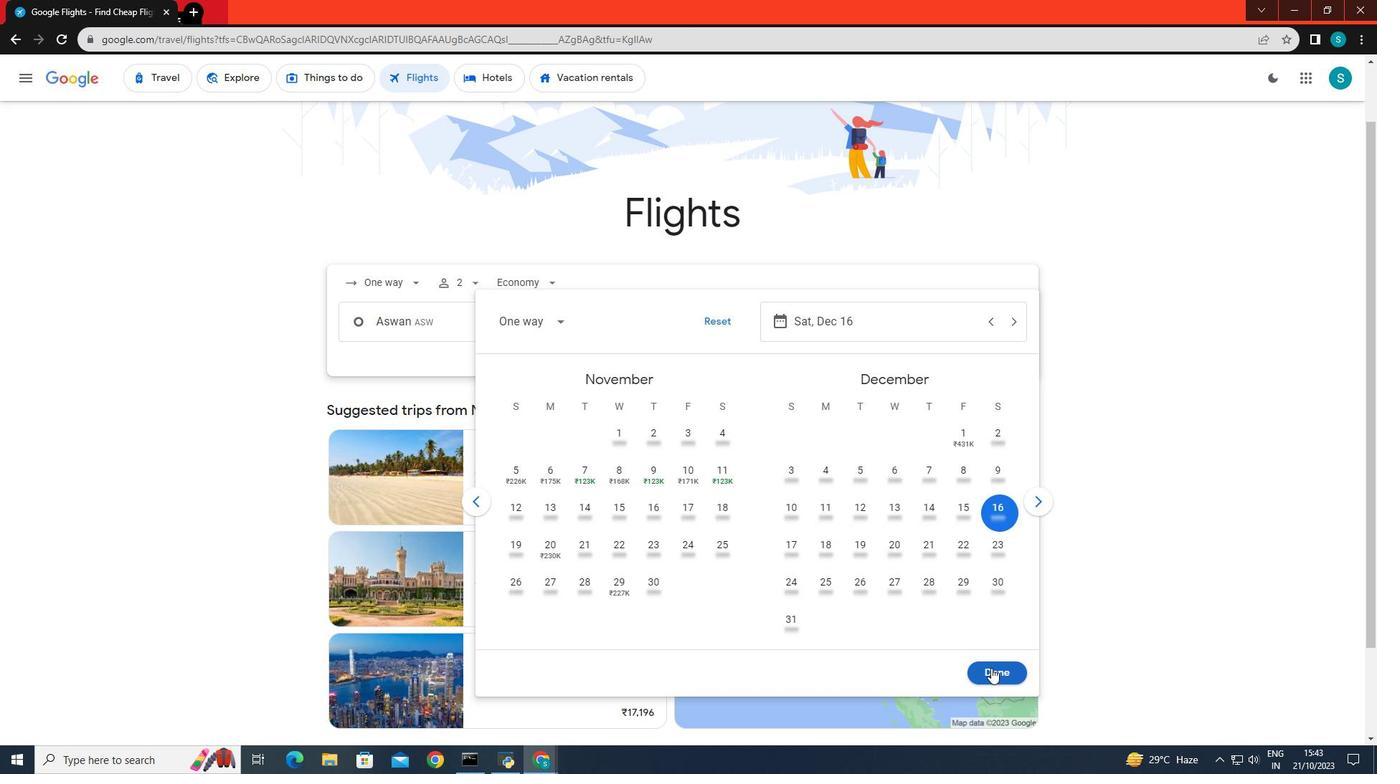 
Action: Mouse pressed left at (991, 668)
Screenshot: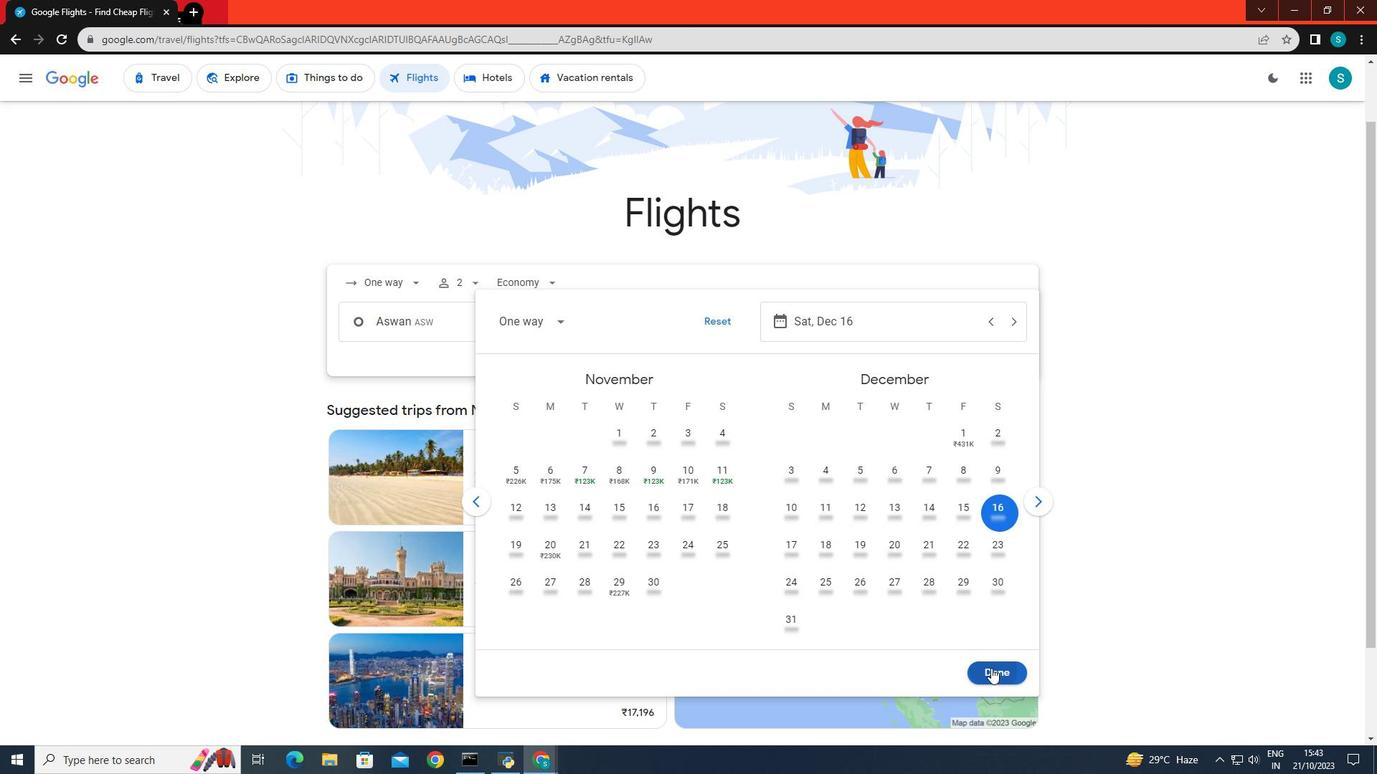
Action: Mouse moved to (662, 372)
Screenshot: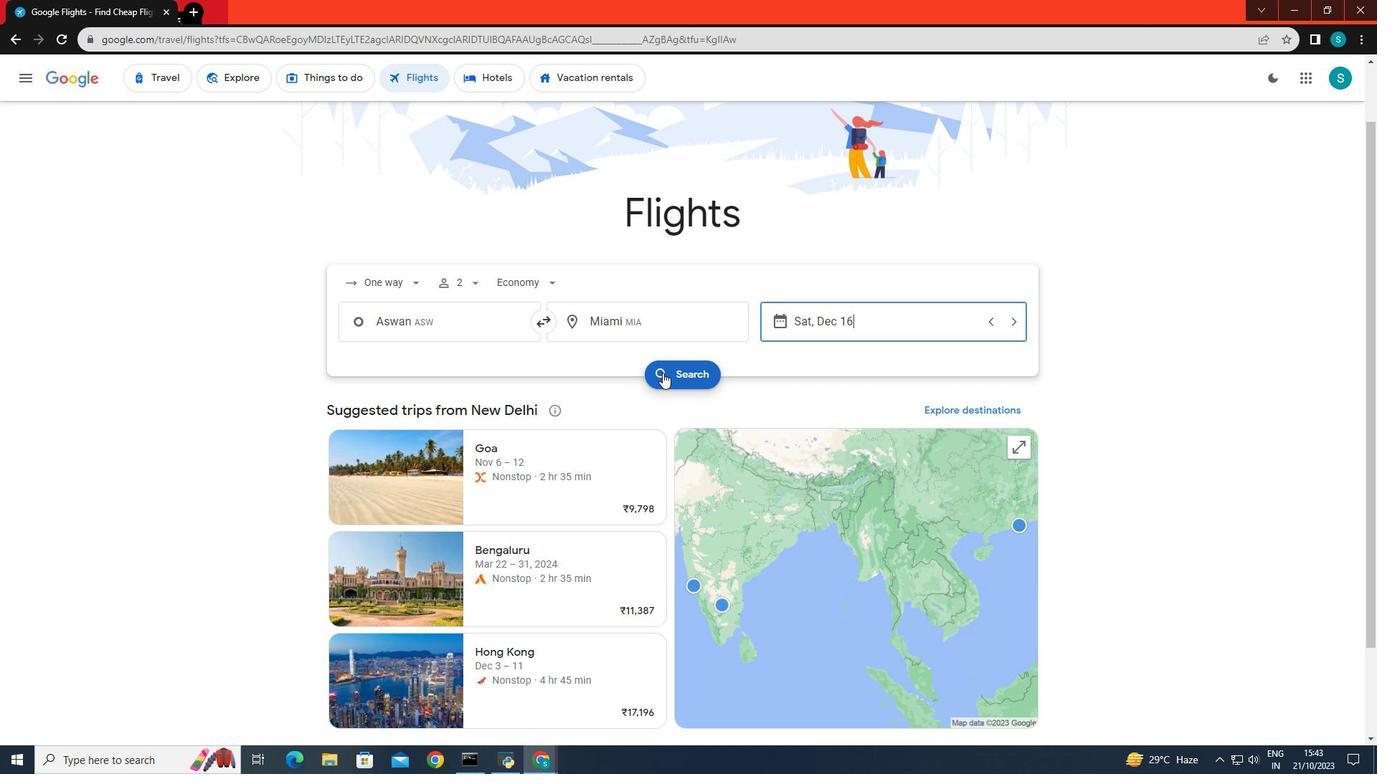 
Action: Mouse pressed left at (662, 372)
Screenshot: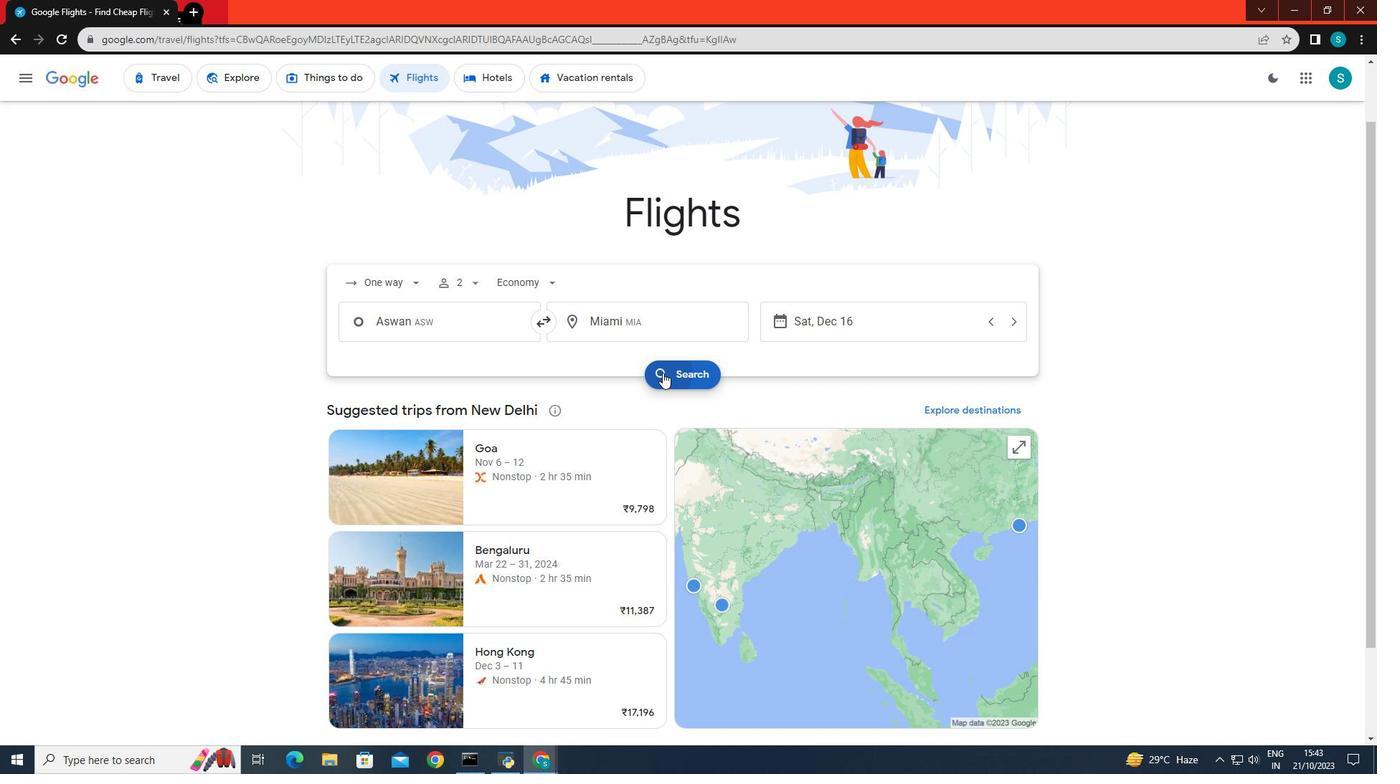 
Action: Mouse moved to (449, 210)
Screenshot: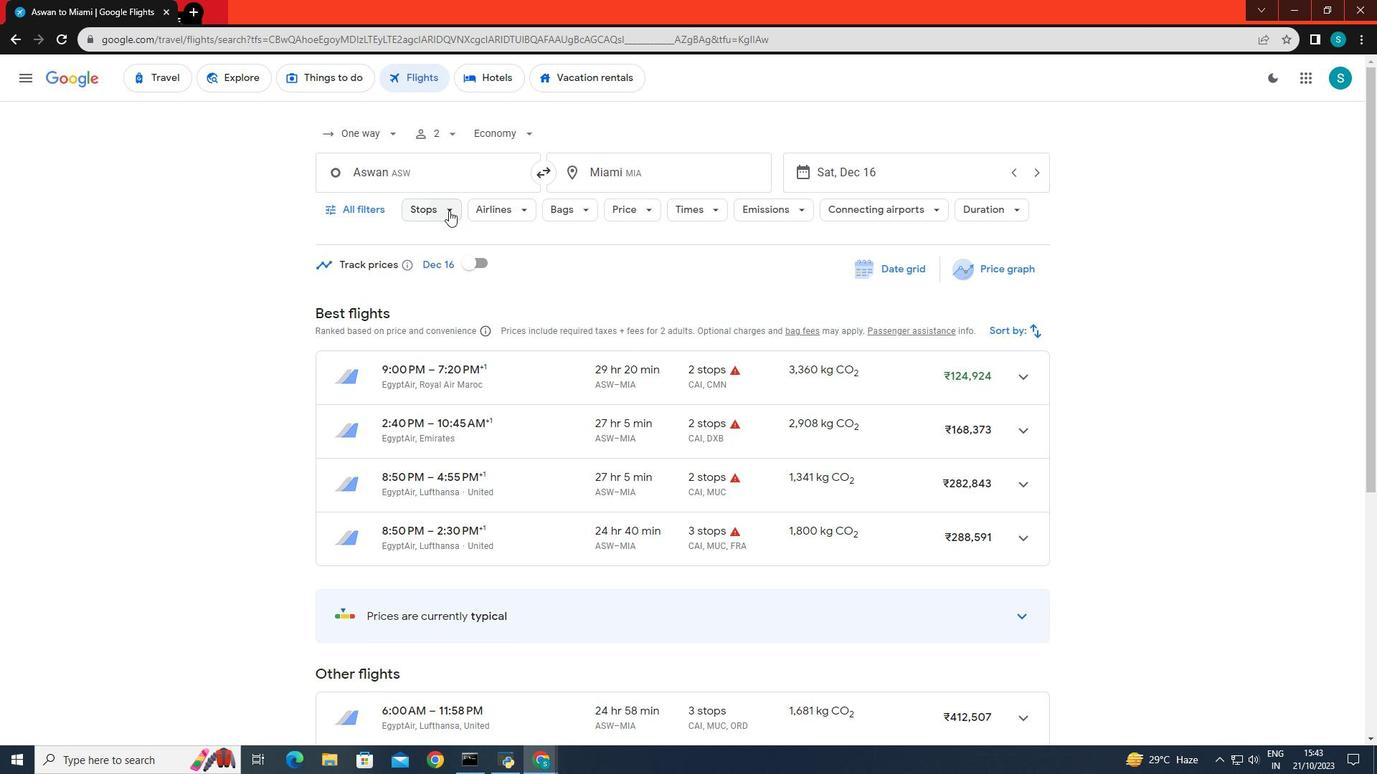 
Action: Mouse pressed left at (449, 210)
Screenshot: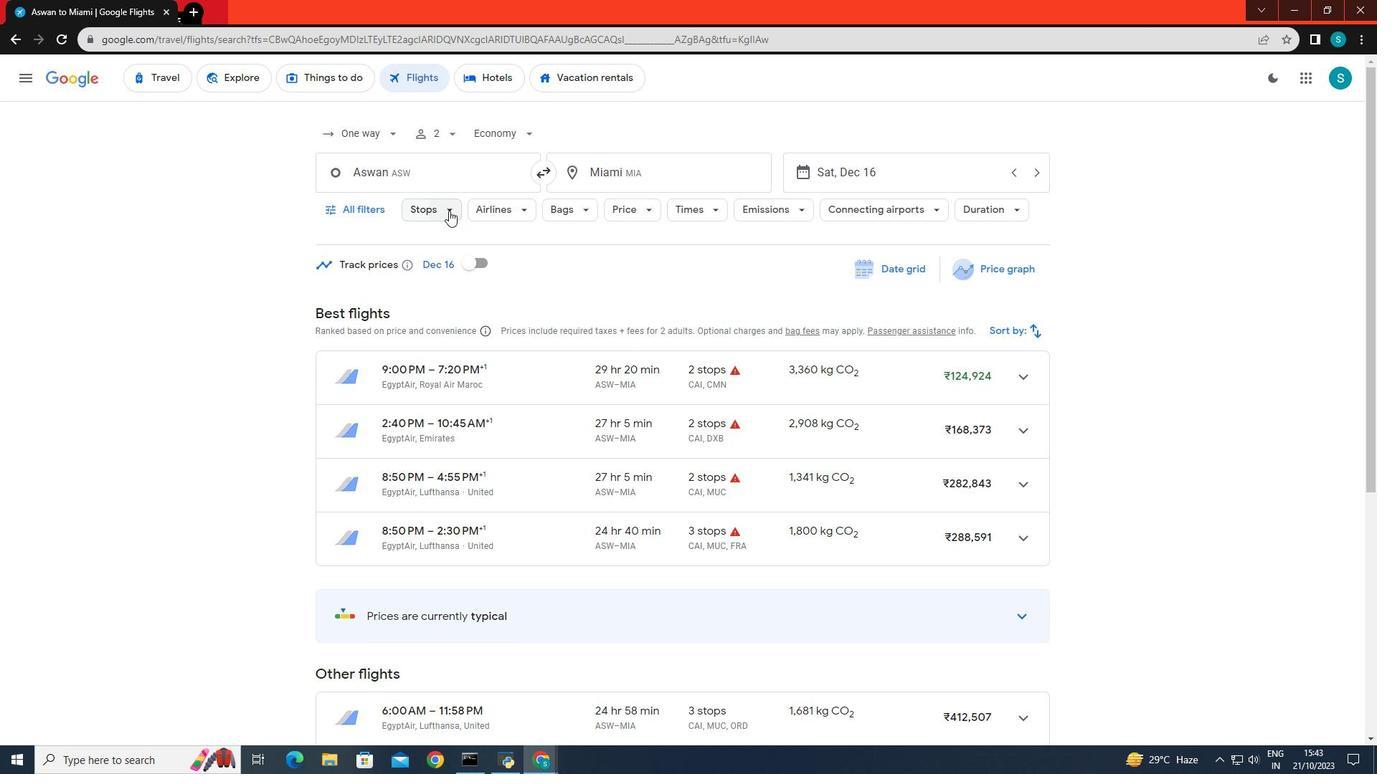 
Action: Mouse moved to (436, 283)
Screenshot: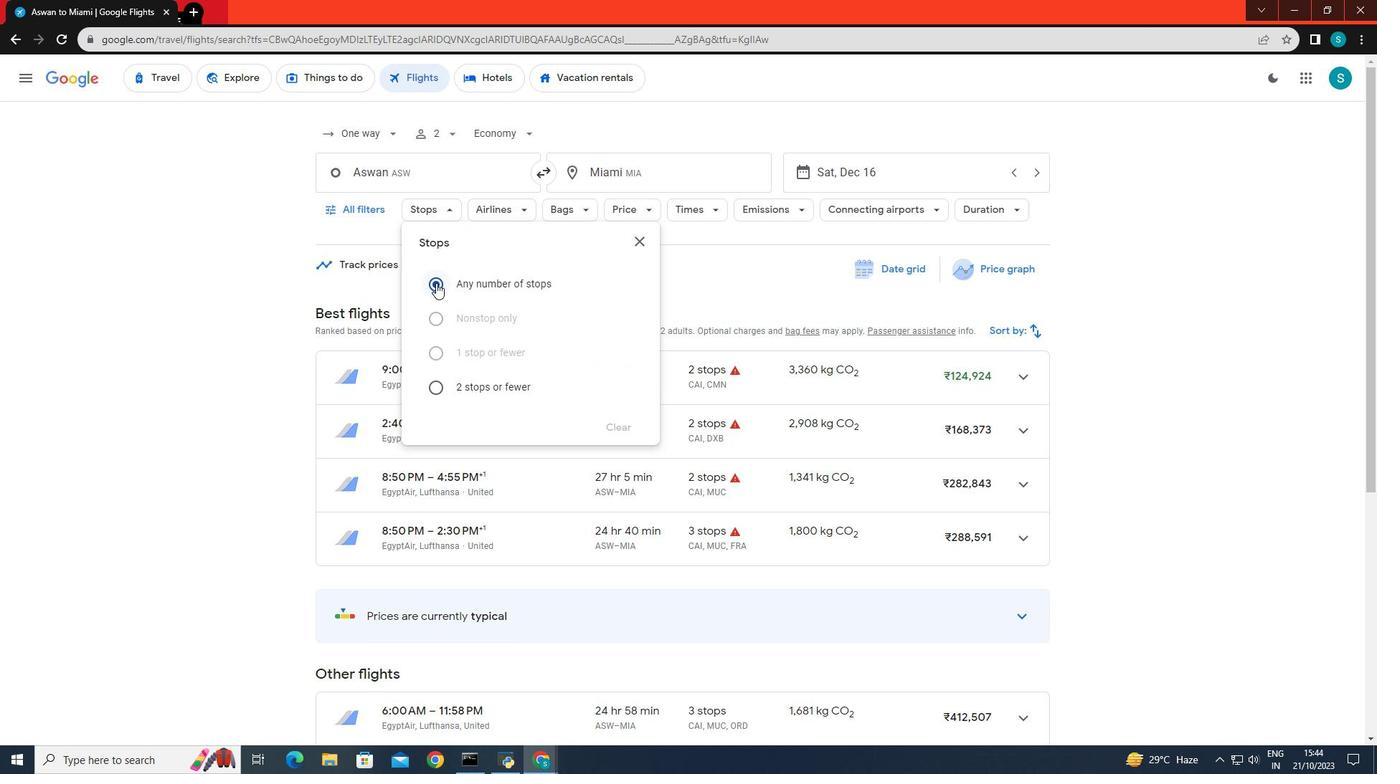 
Action: Mouse pressed left at (436, 283)
Screenshot: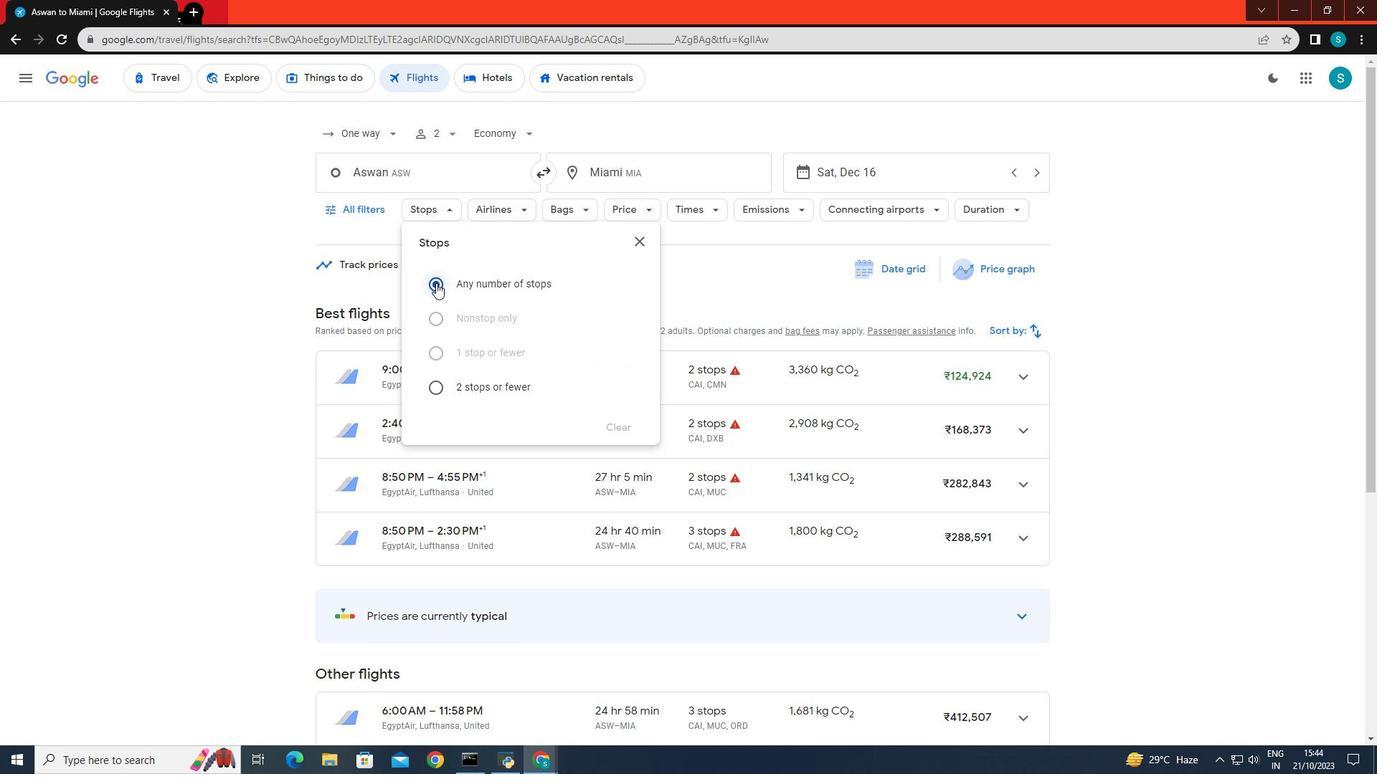 
Action: Mouse moved to (278, 370)
Screenshot: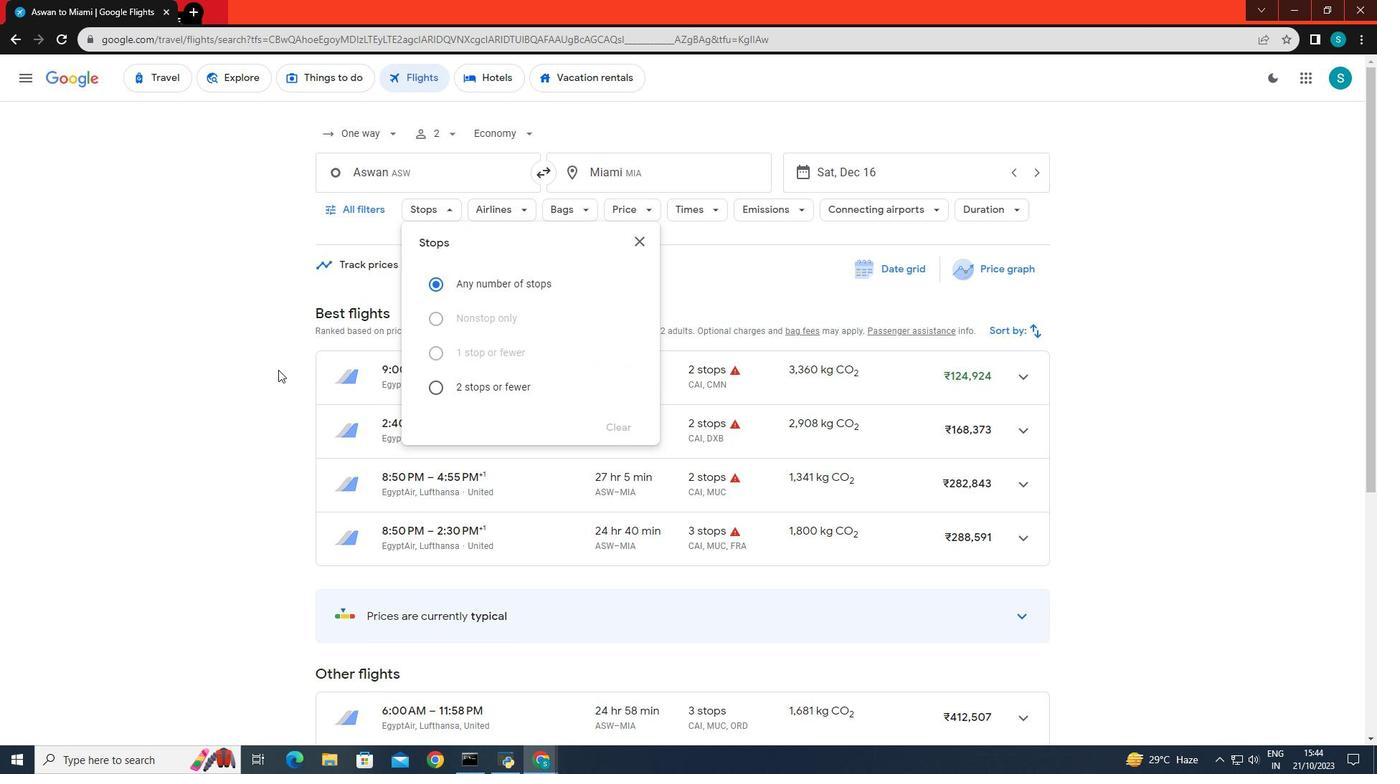
Action: Mouse pressed left at (278, 370)
Screenshot: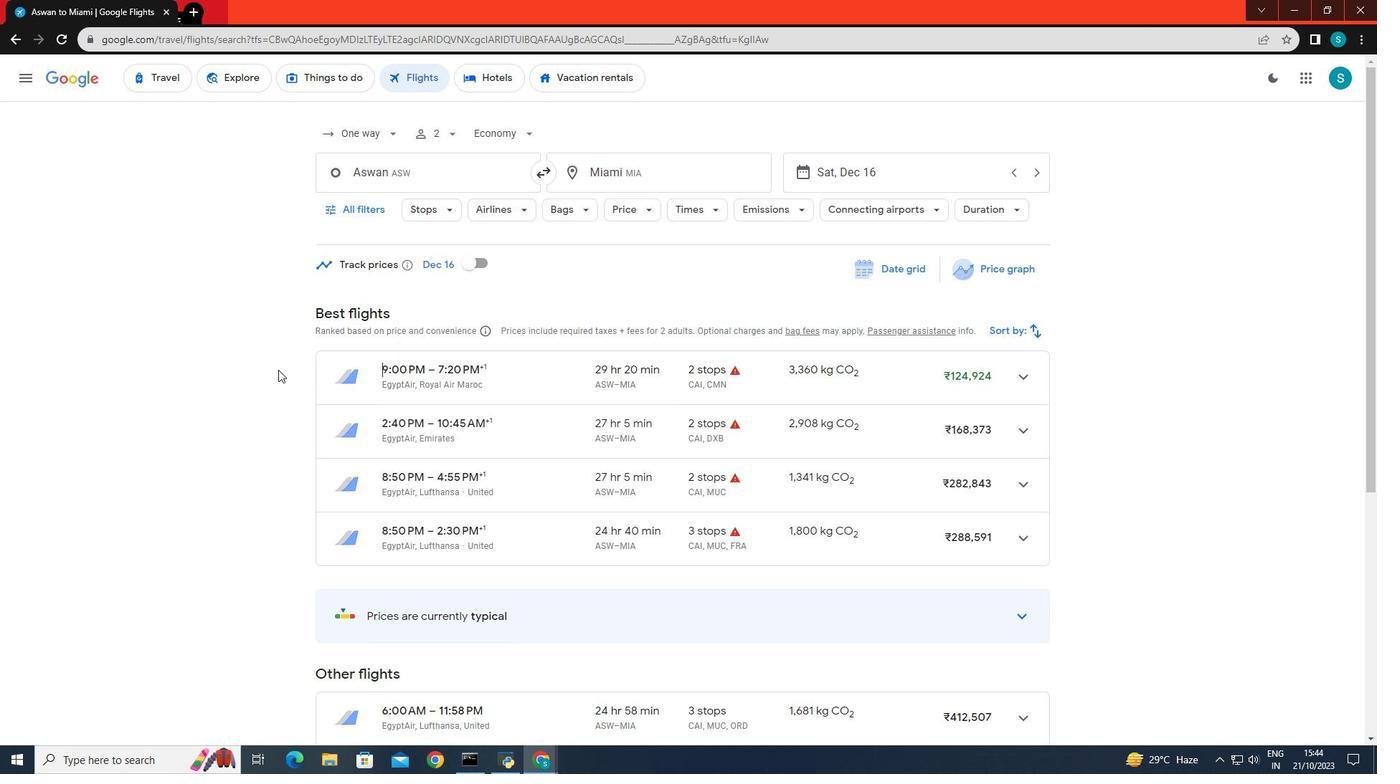 
Action: Mouse moved to (507, 207)
Screenshot: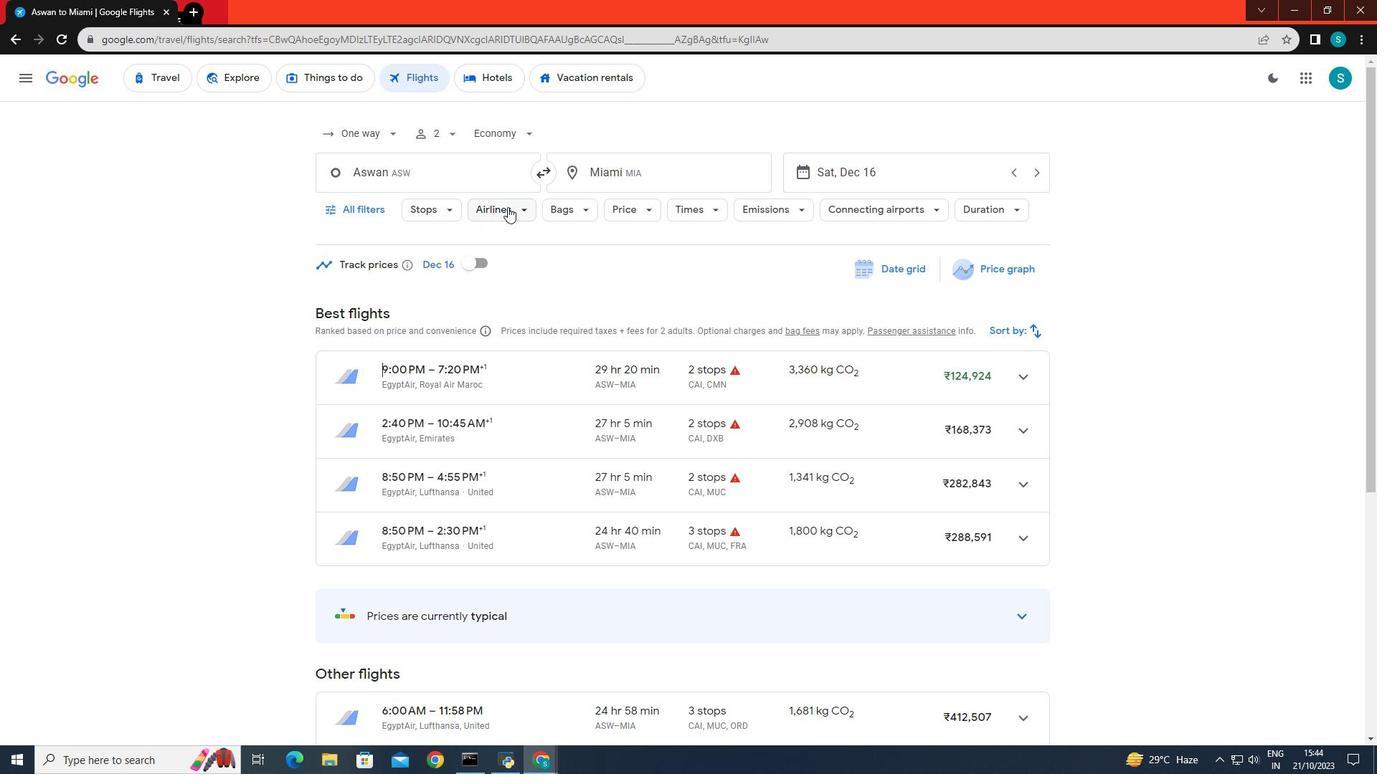 
Action: Mouse pressed left at (507, 207)
Screenshot: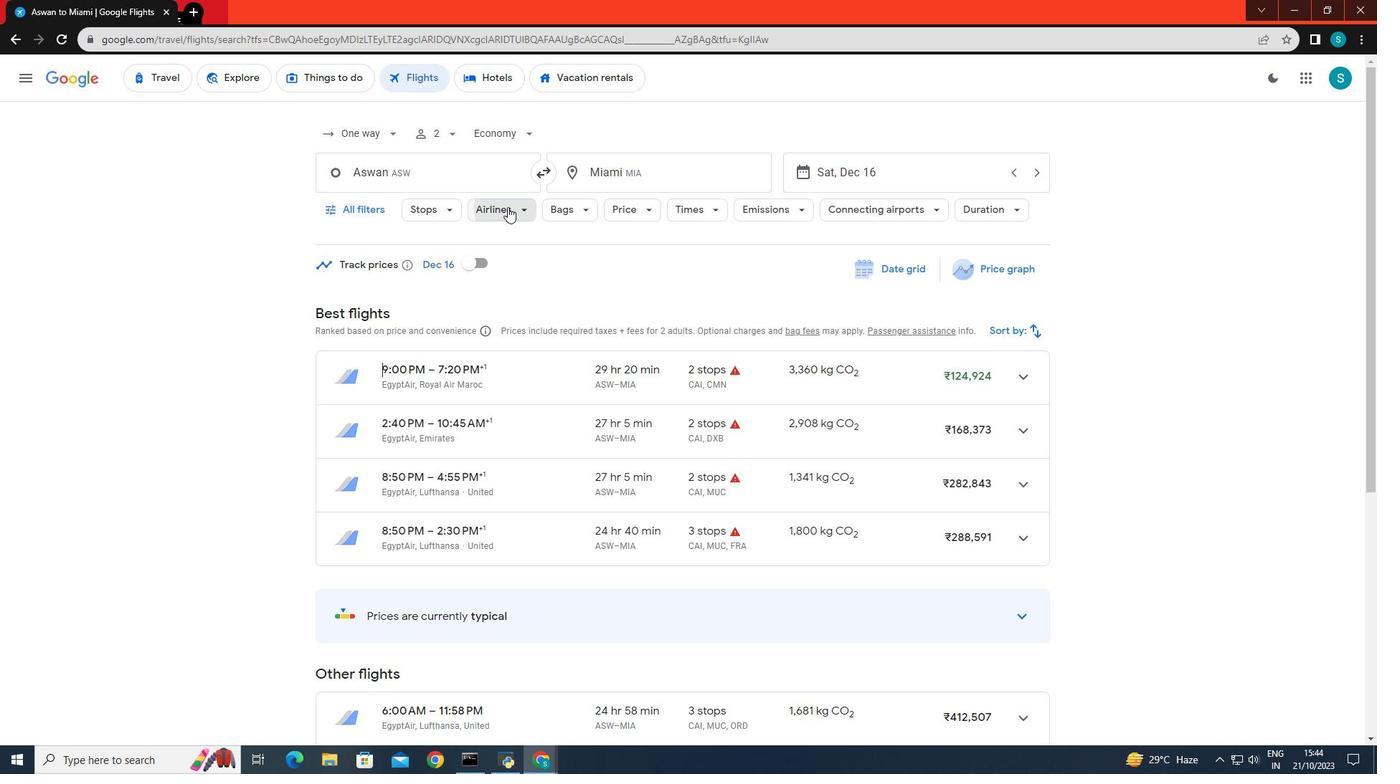 
Action: Mouse moved to (559, 554)
Screenshot: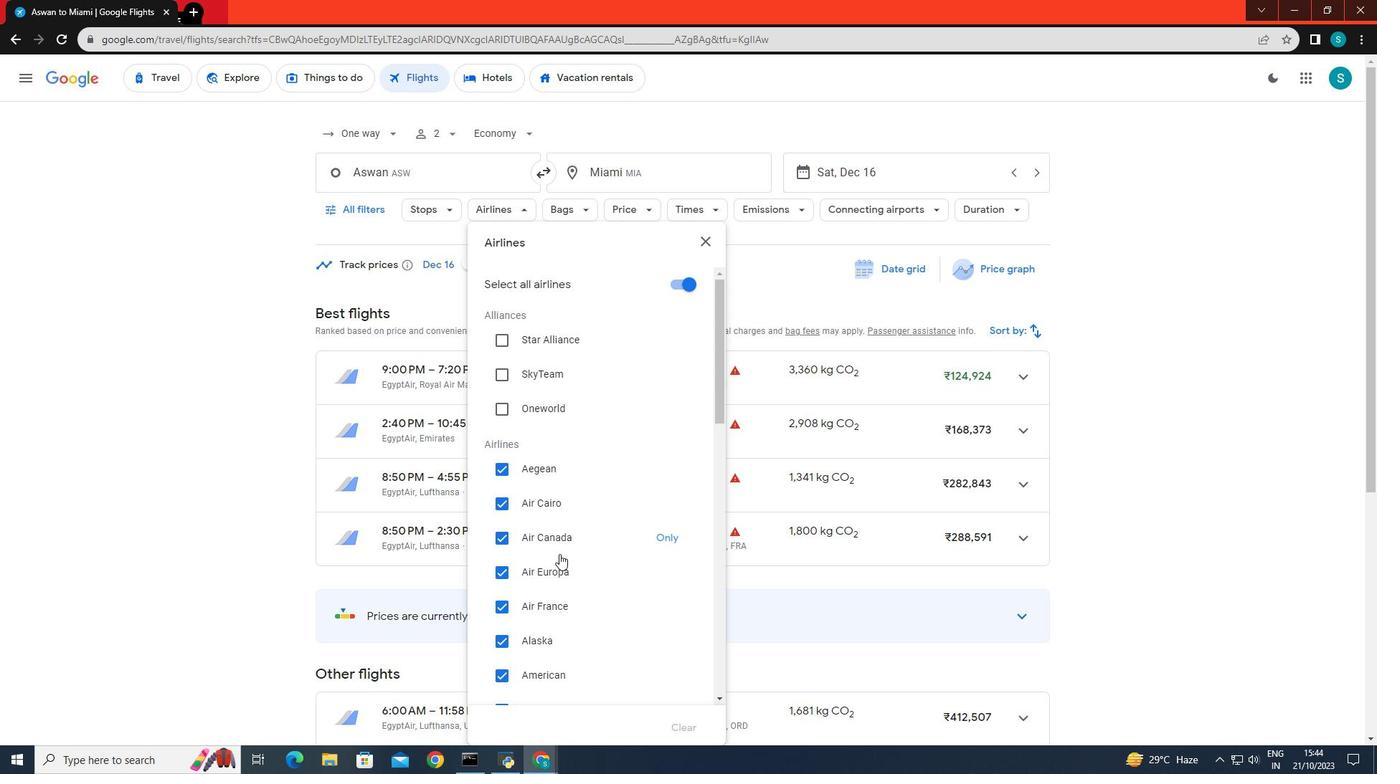 
Action: Mouse scrolled (559, 553) with delta (0, 0)
Screenshot: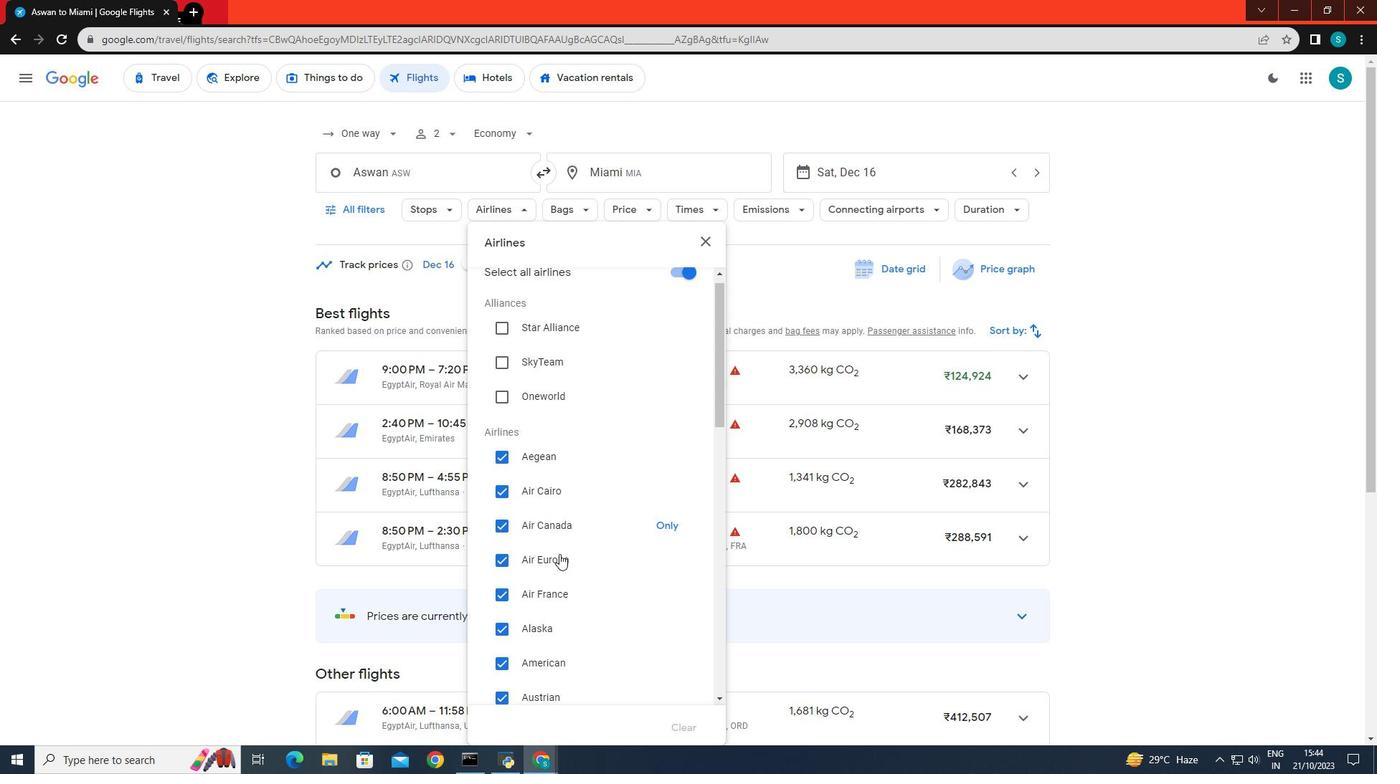 
Action: Mouse scrolled (559, 553) with delta (0, 0)
Screenshot: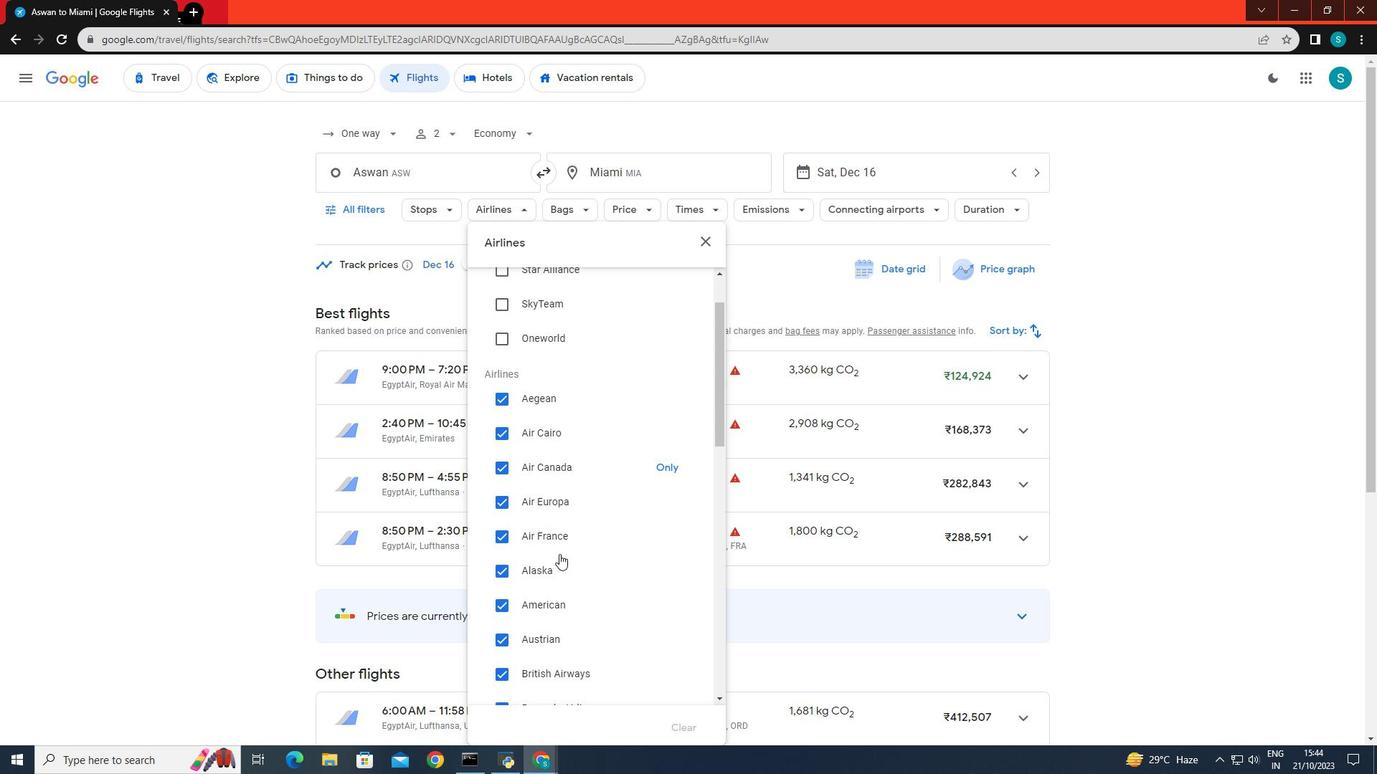 
Action: Mouse scrolled (559, 553) with delta (0, 0)
Screenshot: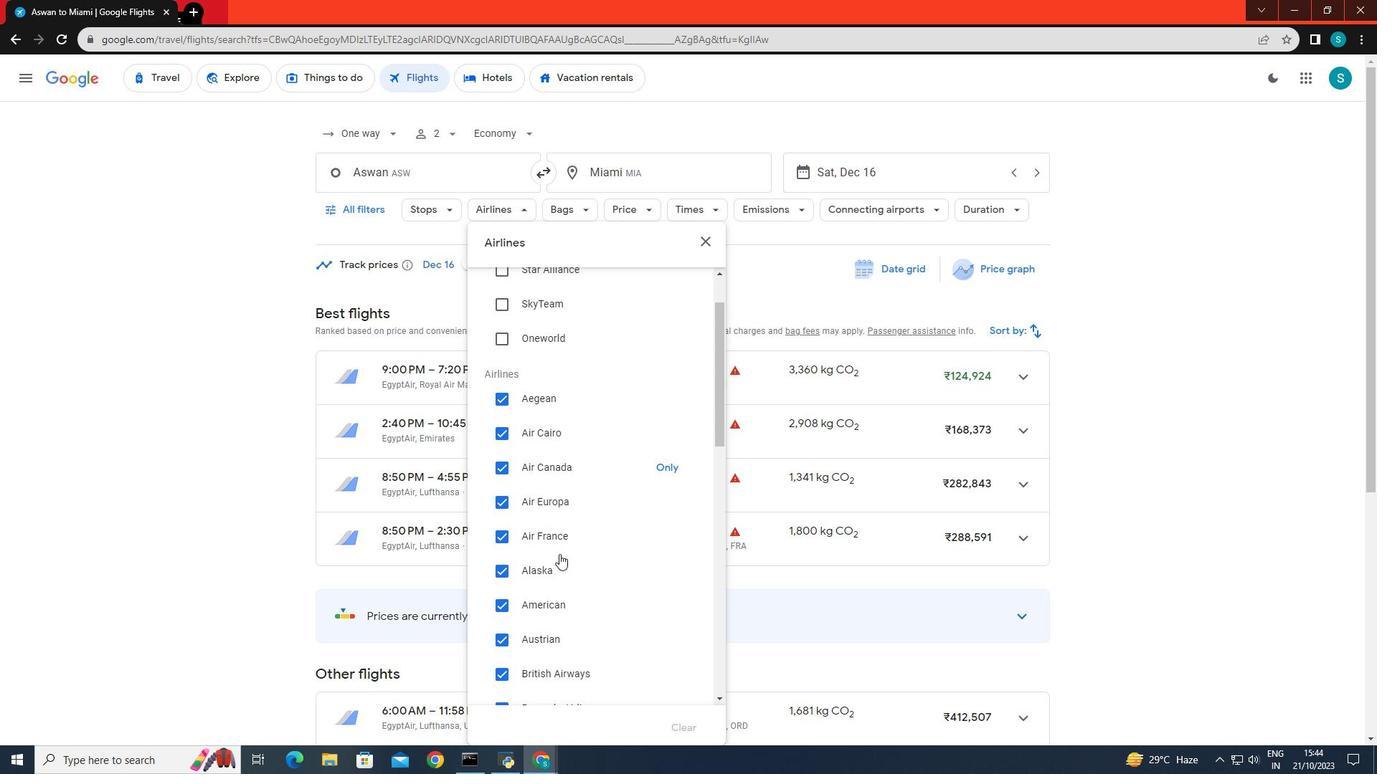 
Action: Mouse scrolled (559, 553) with delta (0, 0)
Screenshot: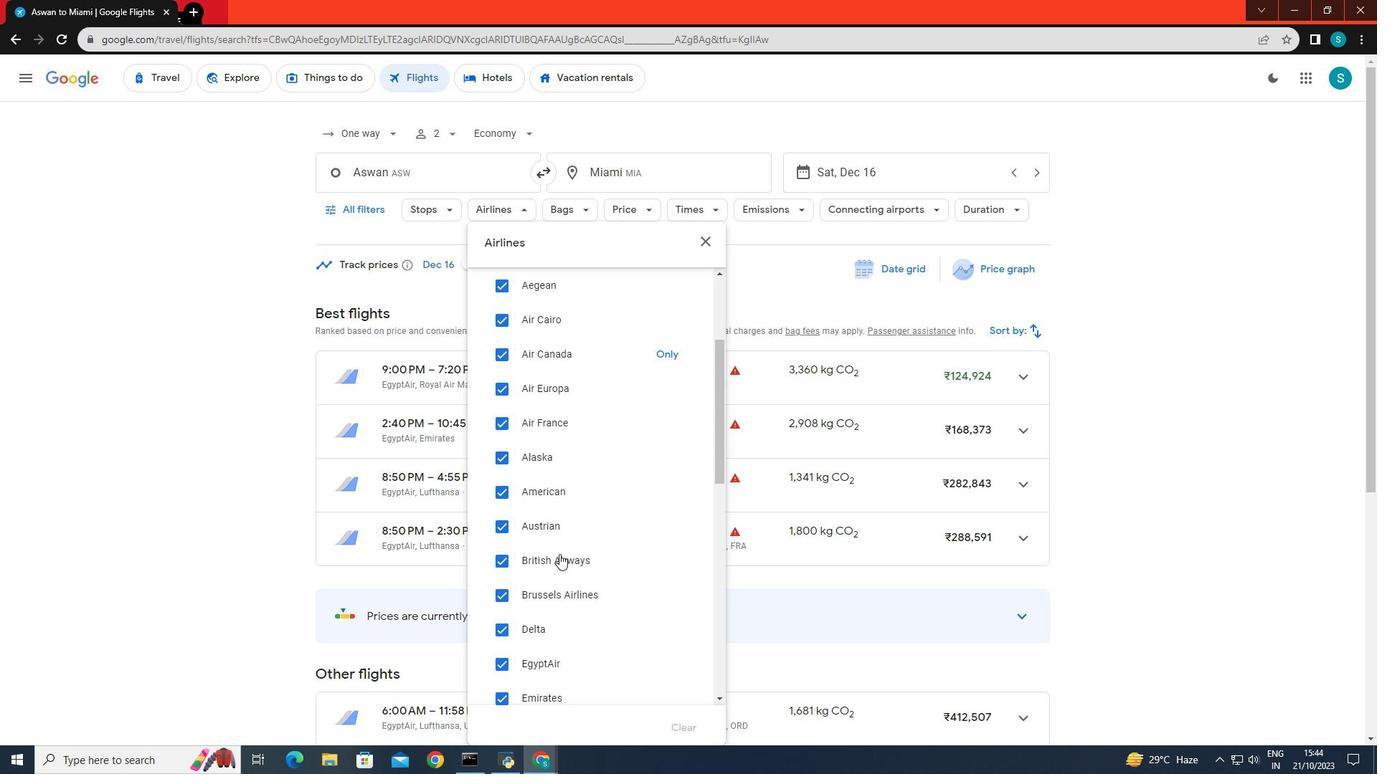 
Action: Mouse moved to (662, 458)
Screenshot: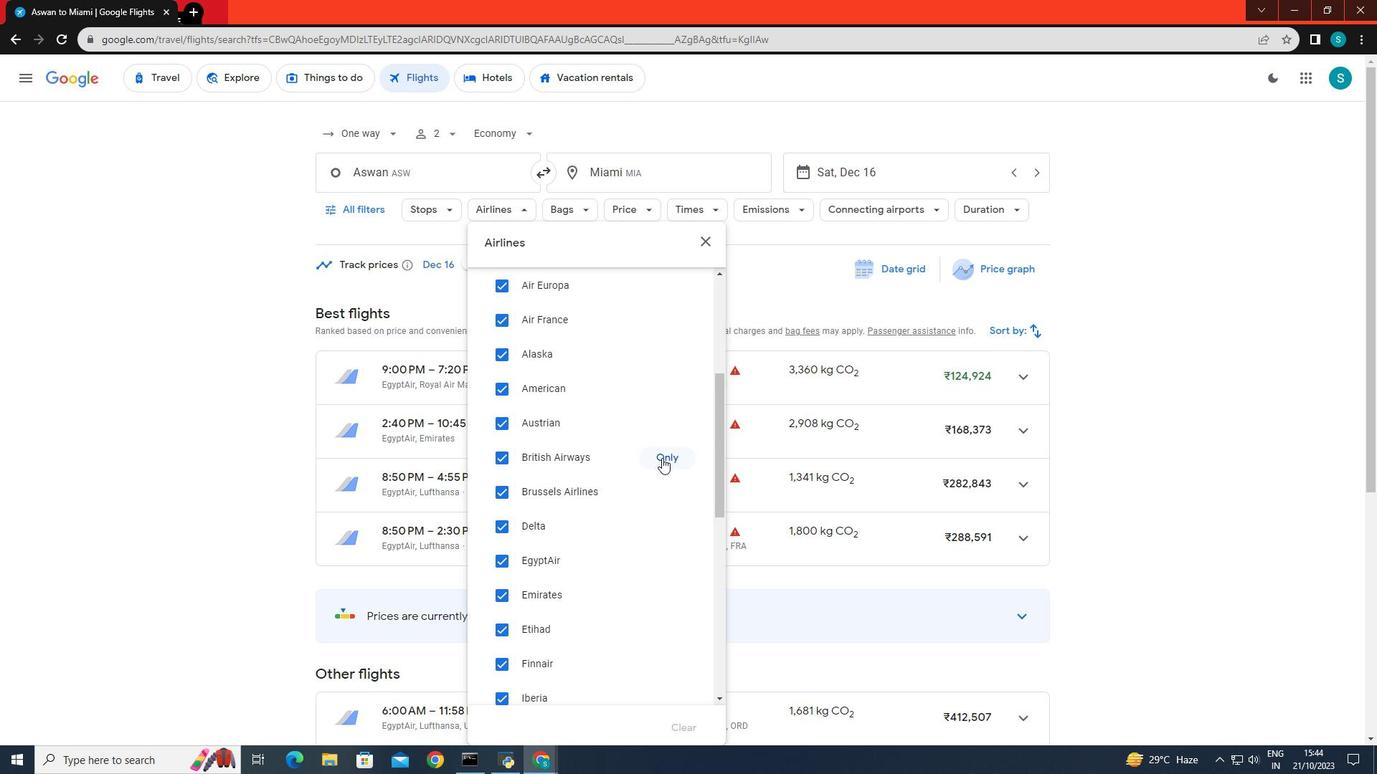 
Action: Mouse pressed left at (662, 458)
Screenshot: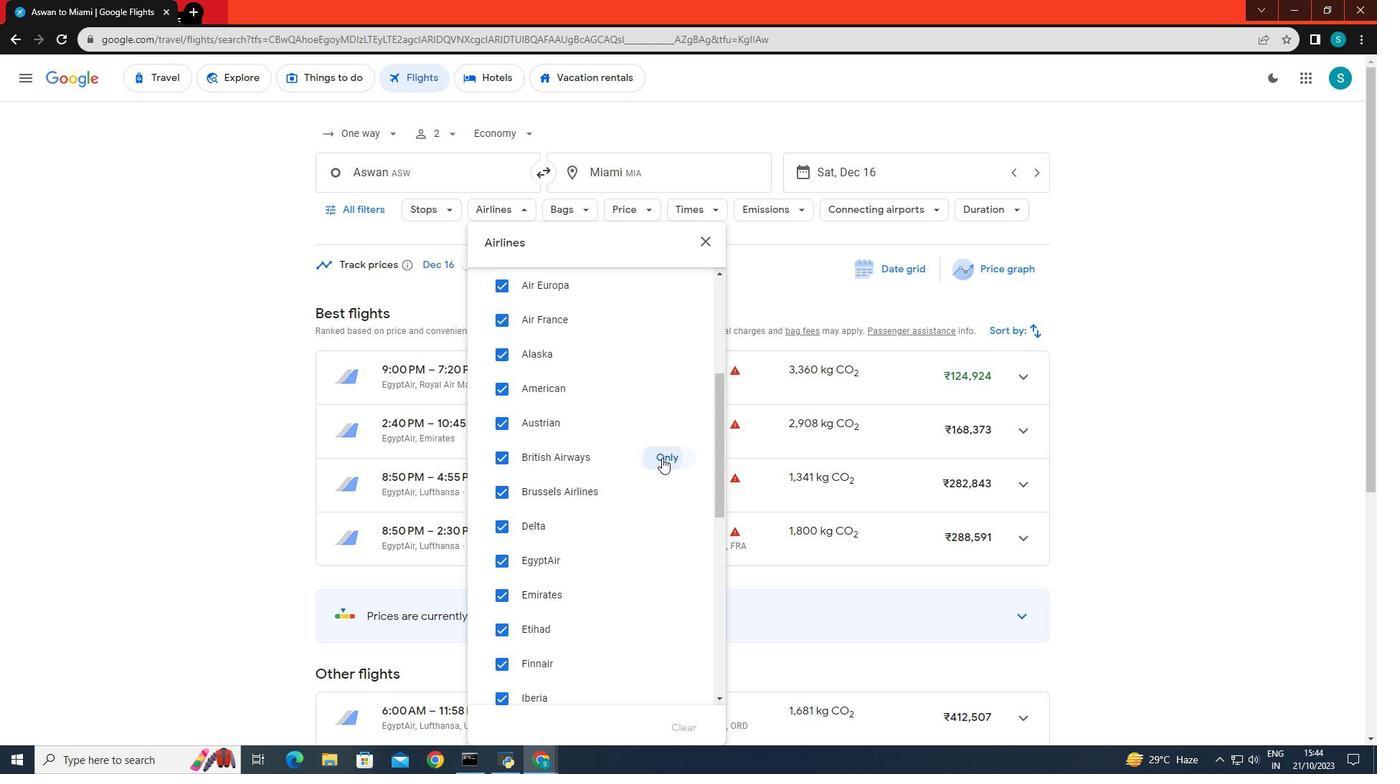 
Action: Mouse moved to (418, 354)
Screenshot: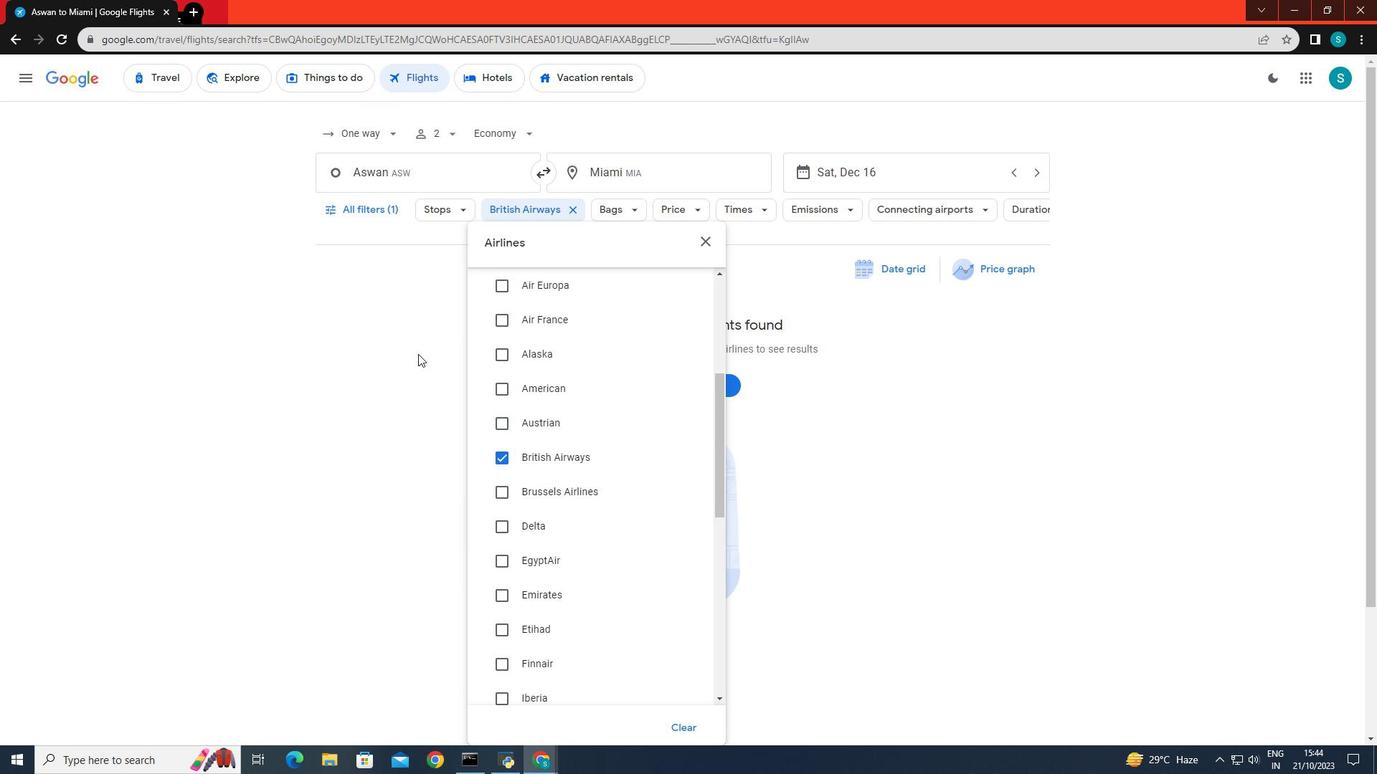 
Action: Mouse pressed left at (418, 354)
Screenshot: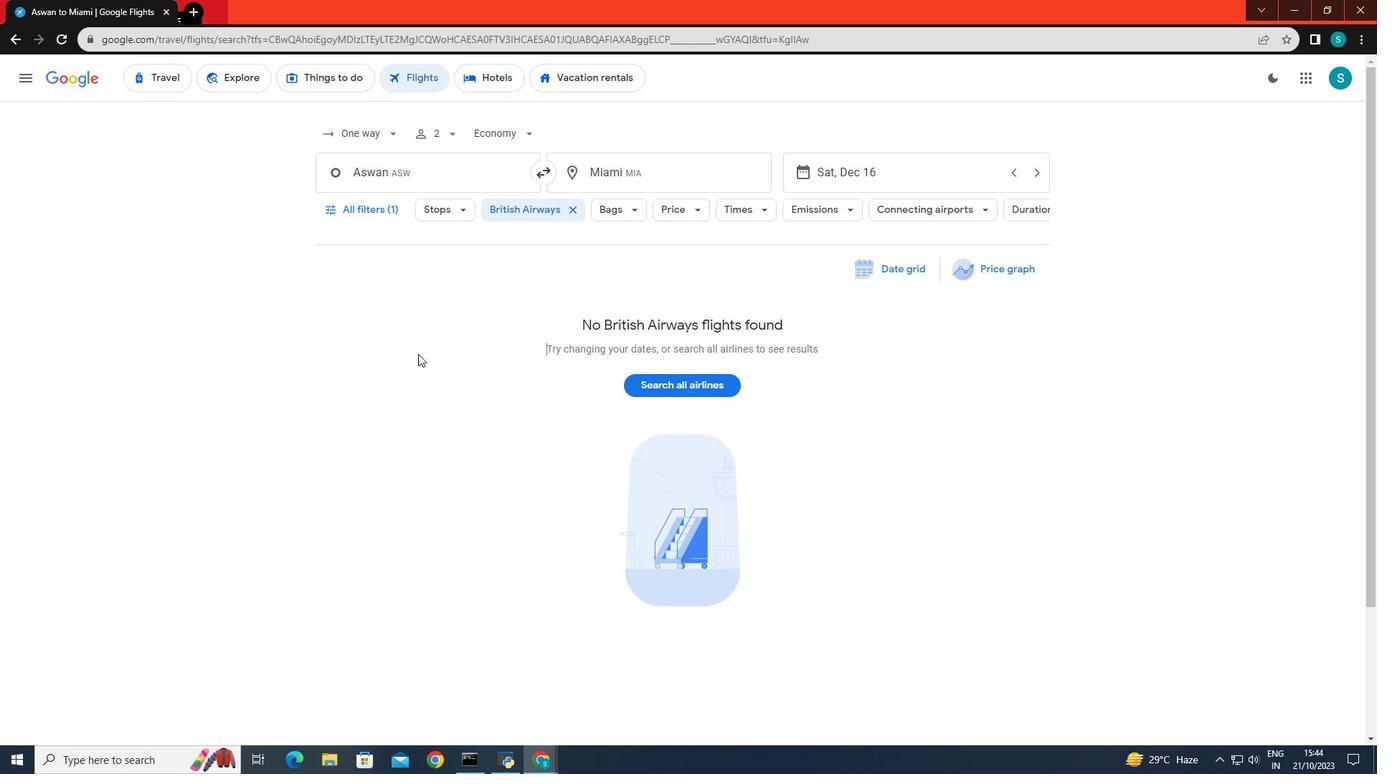 
Action: Mouse moved to (753, 210)
Screenshot: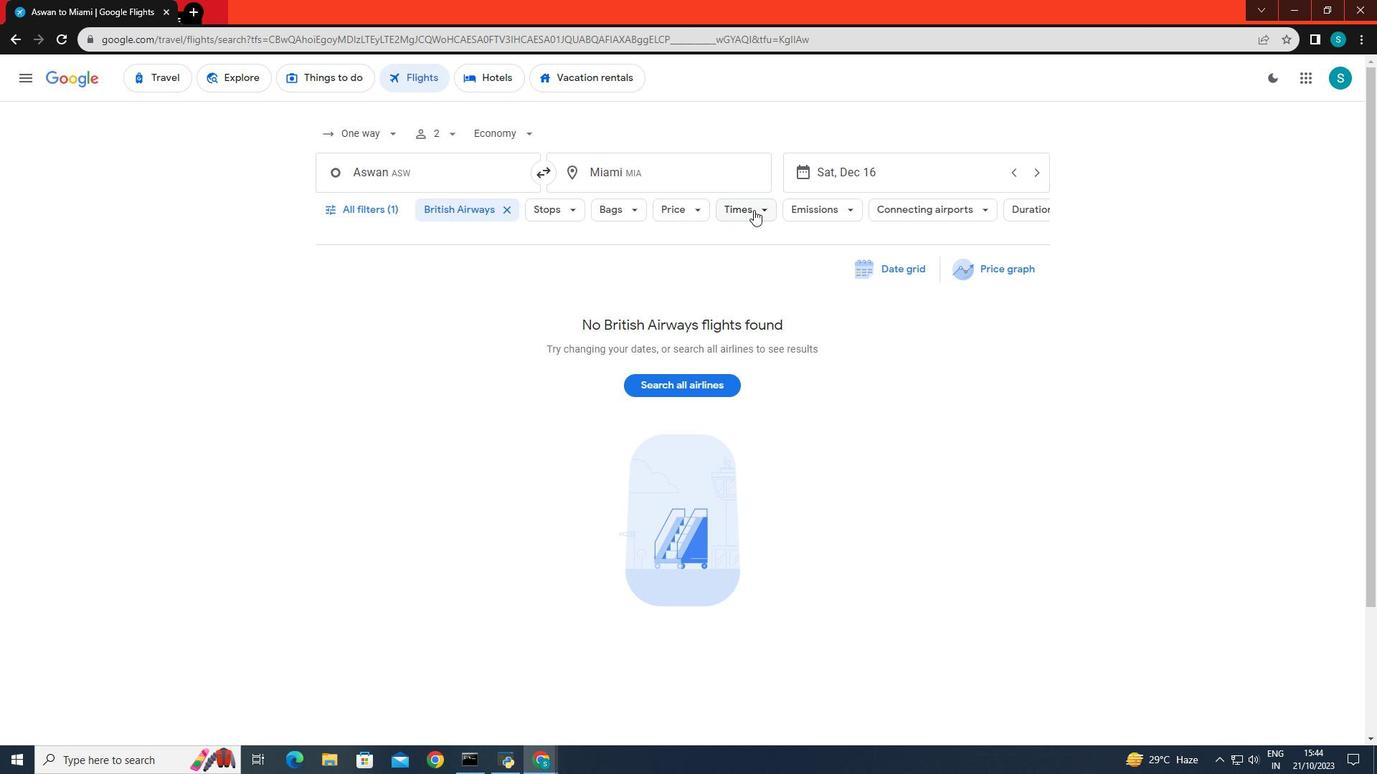 
Action: Mouse pressed left at (753, 210)
Screenshot: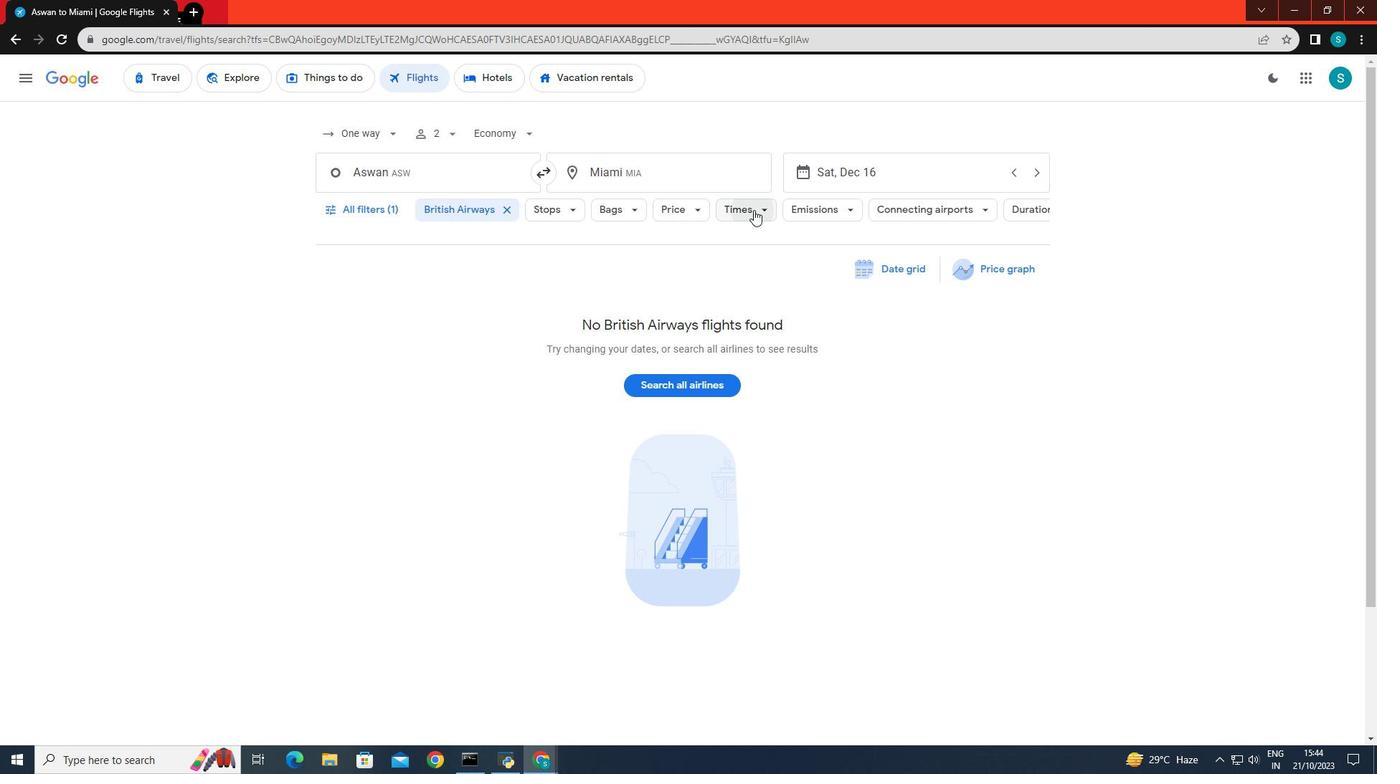 
Action: Mouse moved to (735, 348)
Screenshot: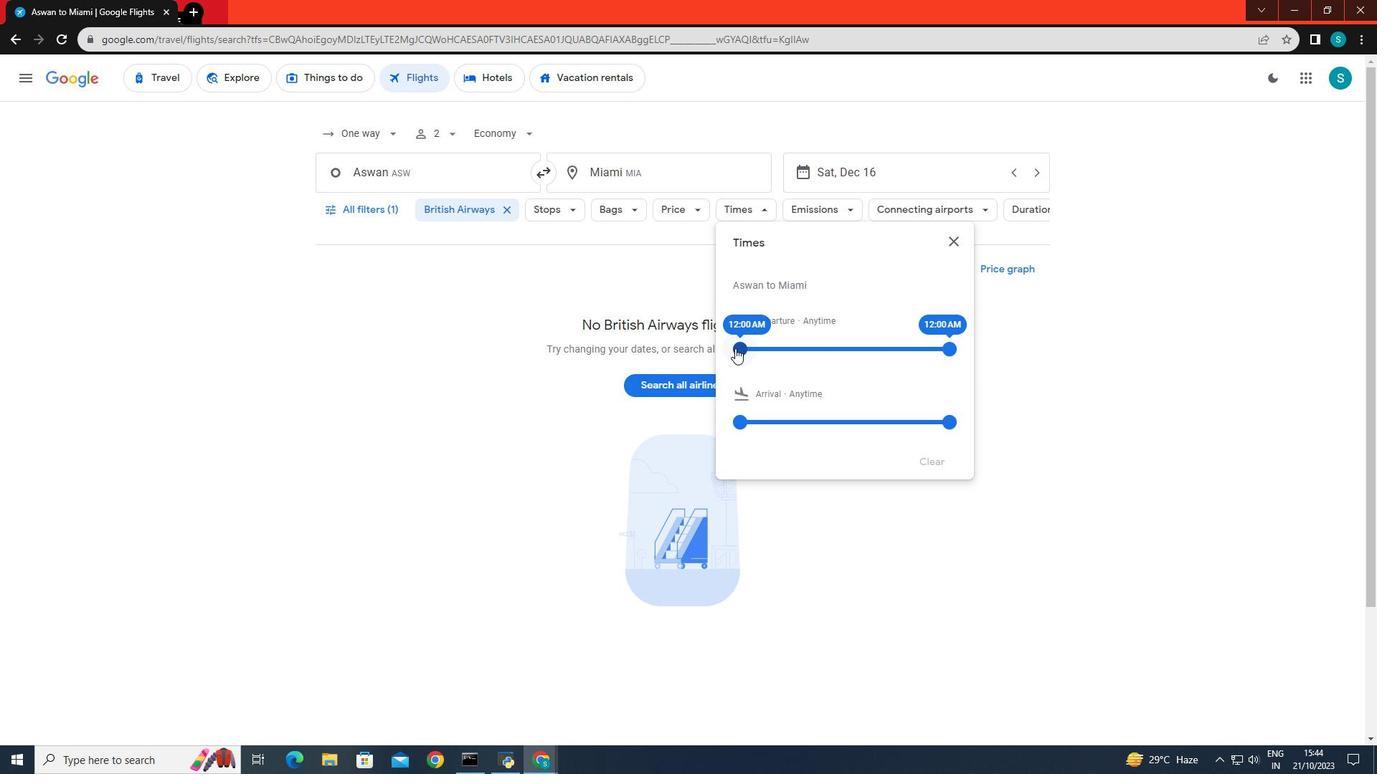 
Action: Mouse pressed left at (735, 348)
Screenshot: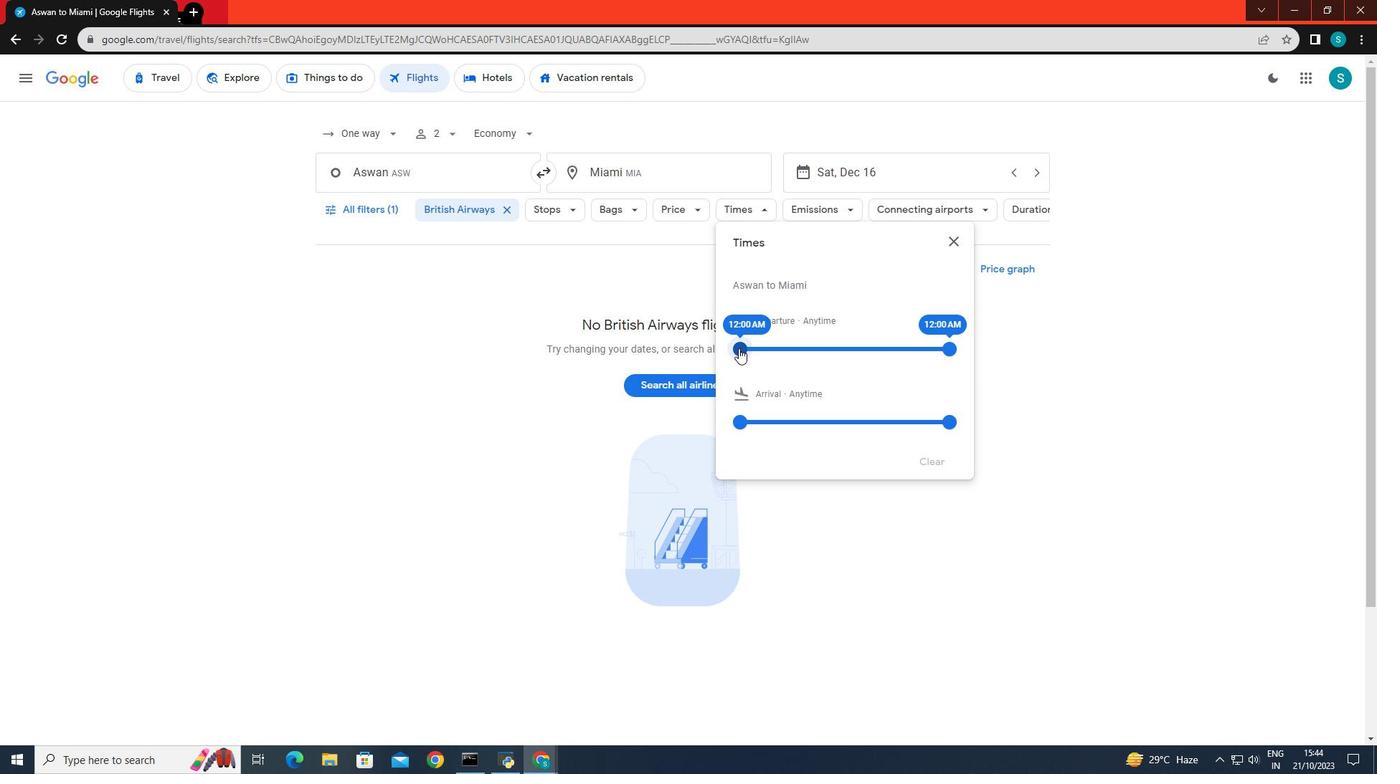 
Action: Mouse moved to (952, 350)
Screenshot: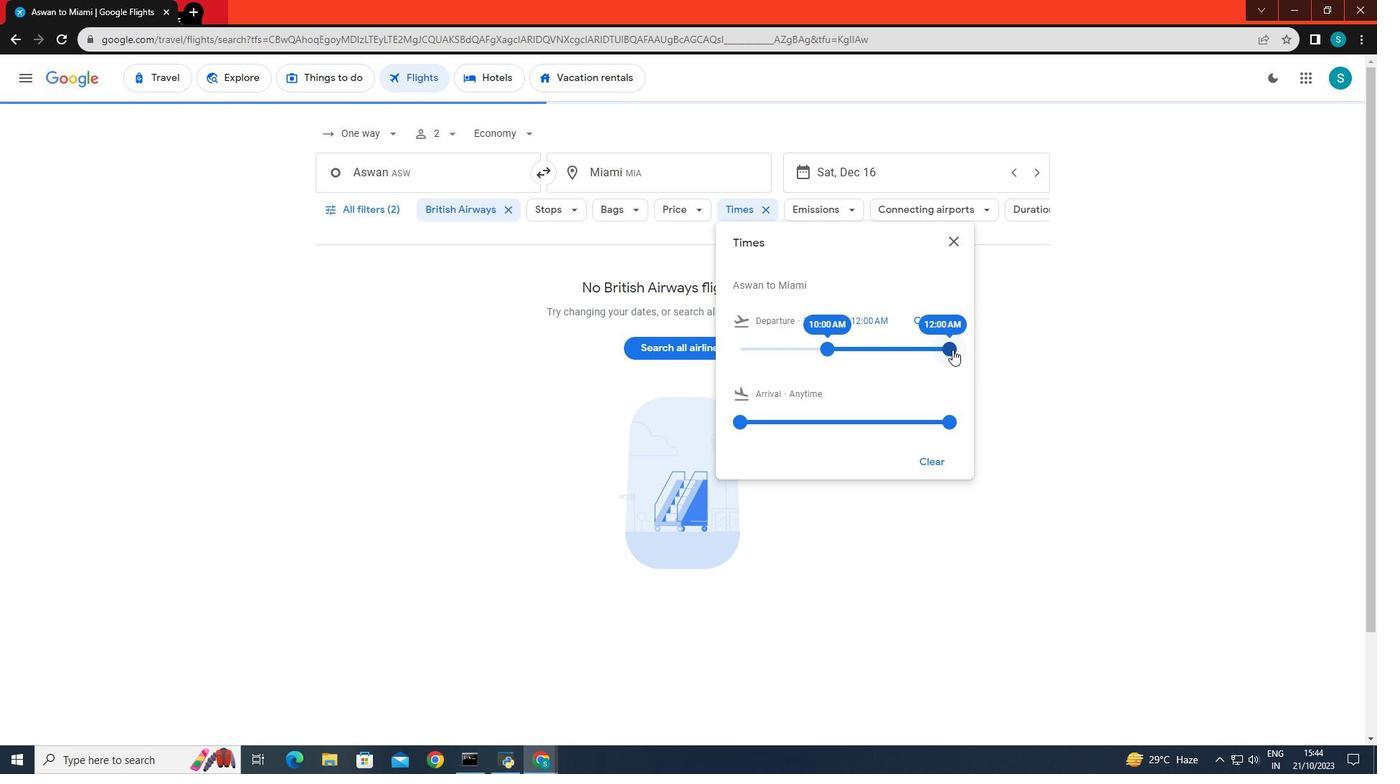 
Action: Mouse pressed left at (952, 350)
Screenshot: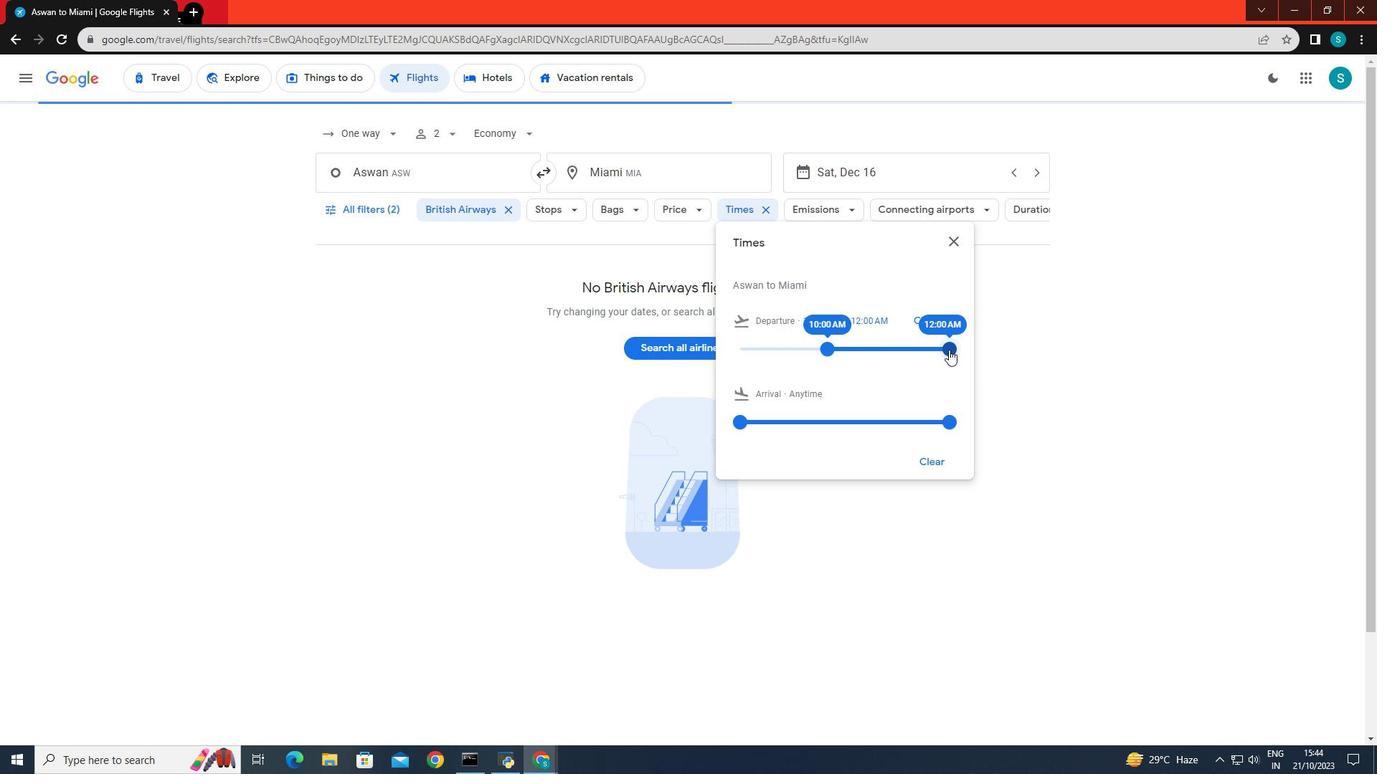 
Action: Mouse moved to (547, 402)
Screenshot: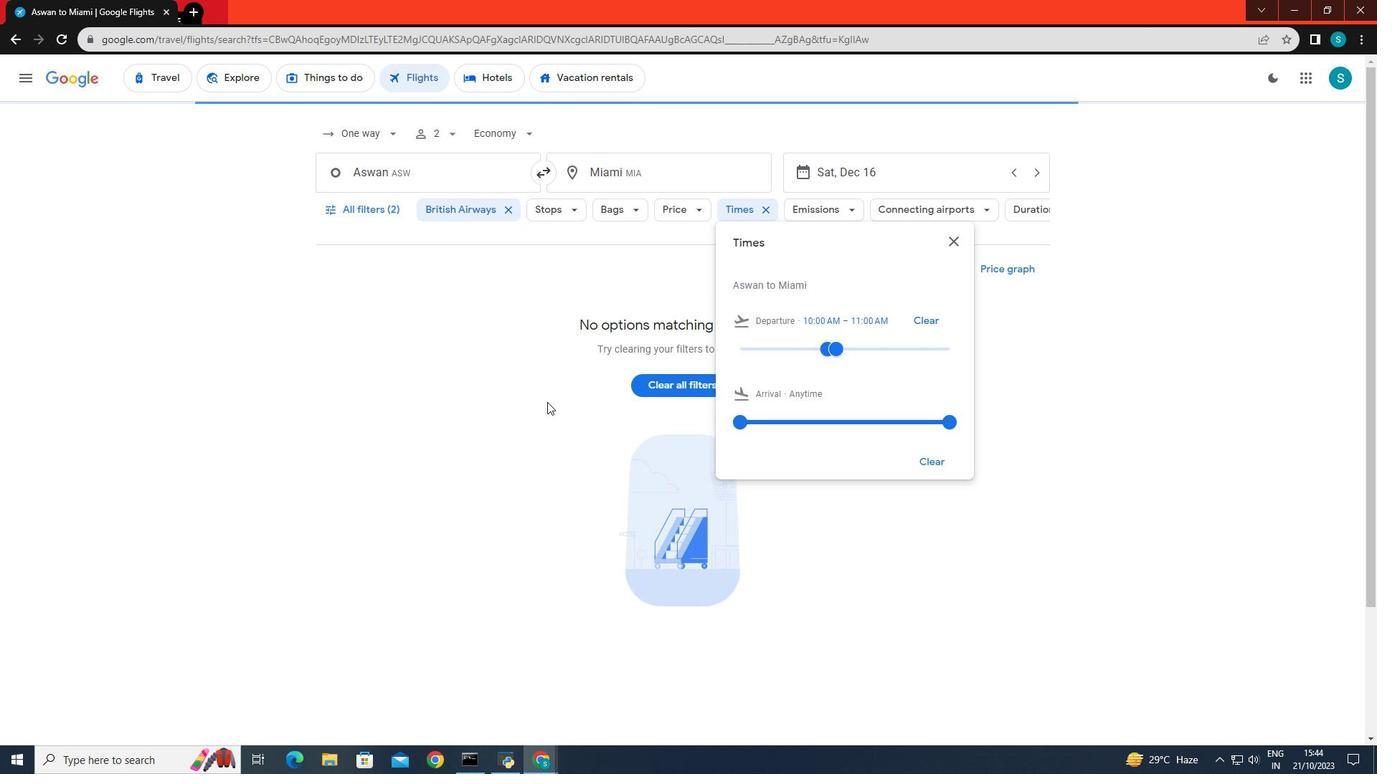 
Action: Mouse pressed left at (547, 402)
Screenshot: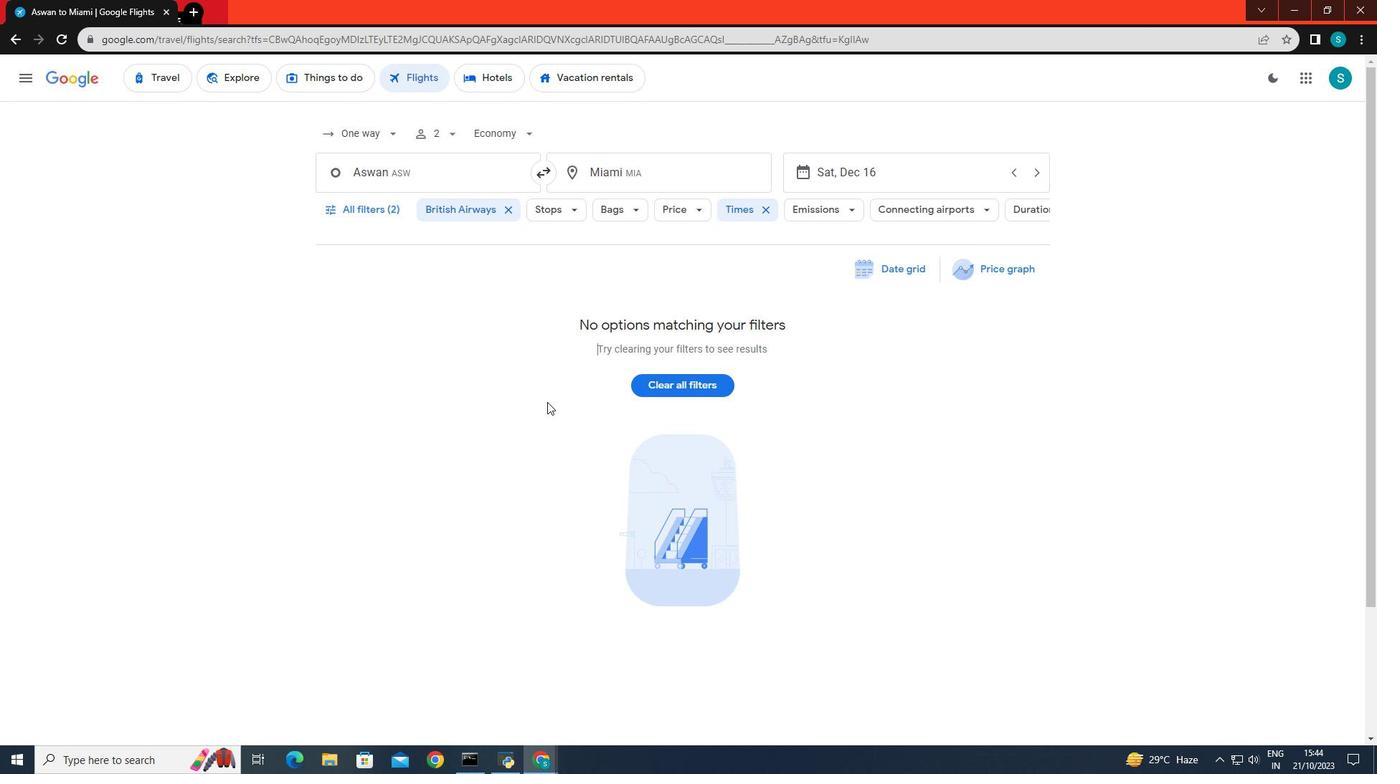
Action: Mouse moved to (547, 328)
Screenshot: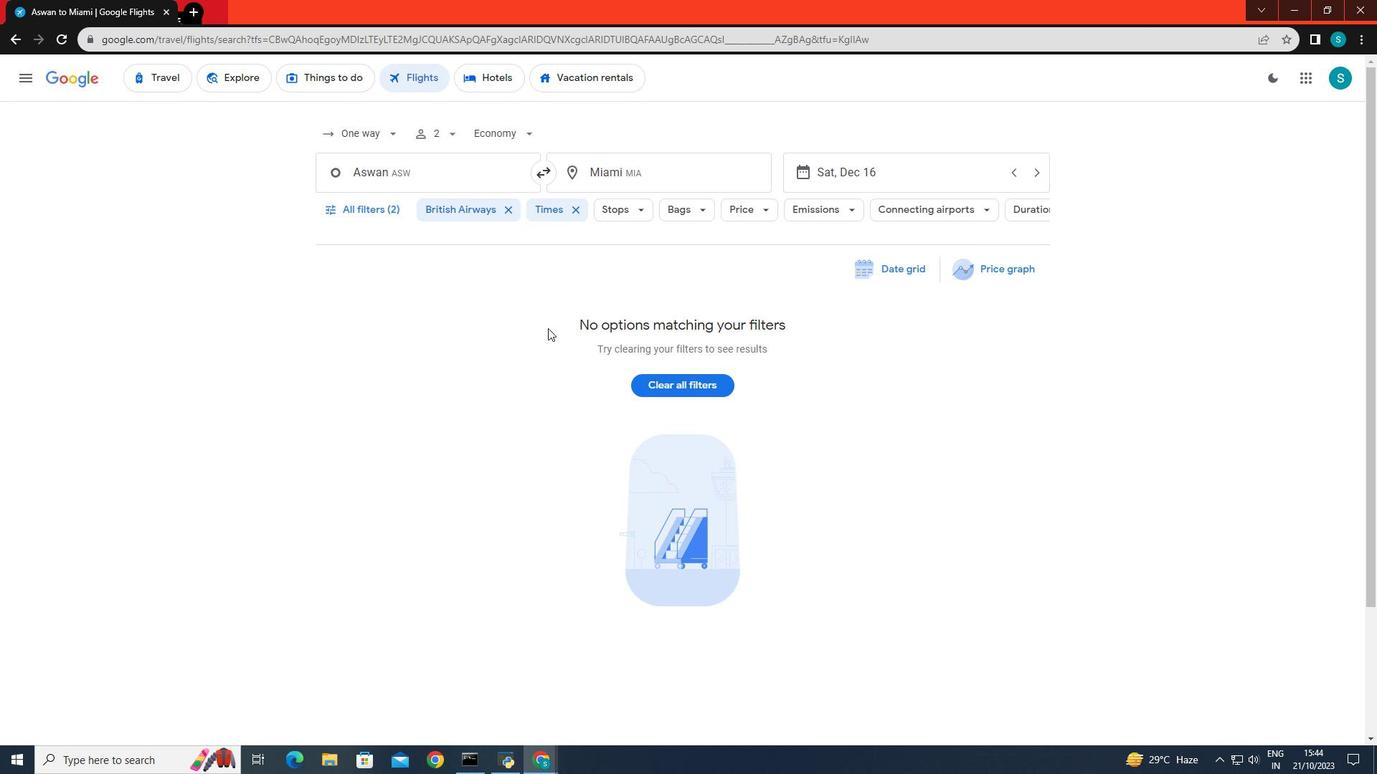 
